 Task: Look for space in Foligno, Italy from 8th June, 2023 to 12th June, 2023 for 2 adults in price range Rs.8000 to Rs.16000. Place can be private room with 1  bedroom having 1 bed and 1 bathroom. Property type can be flatguest house, hotel. Booking option can be shelf check-in. Required host language is English.
Action: Mouse moved to (522, 141)
Screenshot: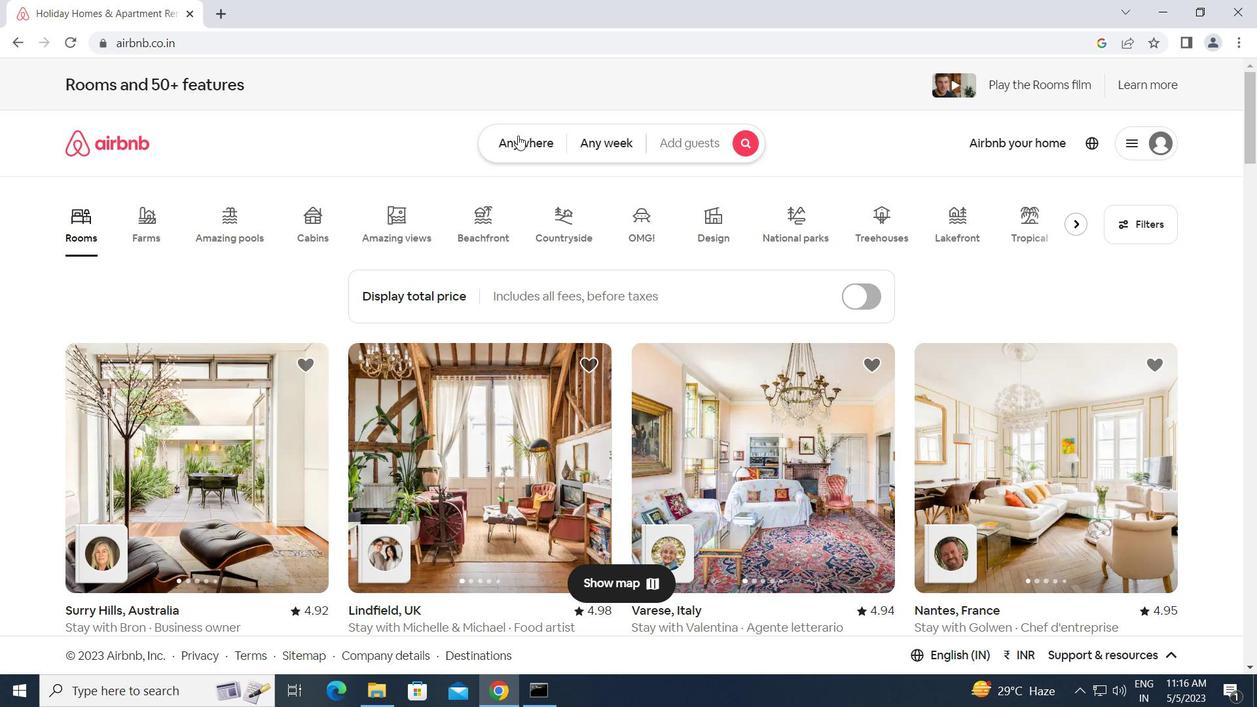 
Action: Mouse pressed left at (522, 141)
Screenshot: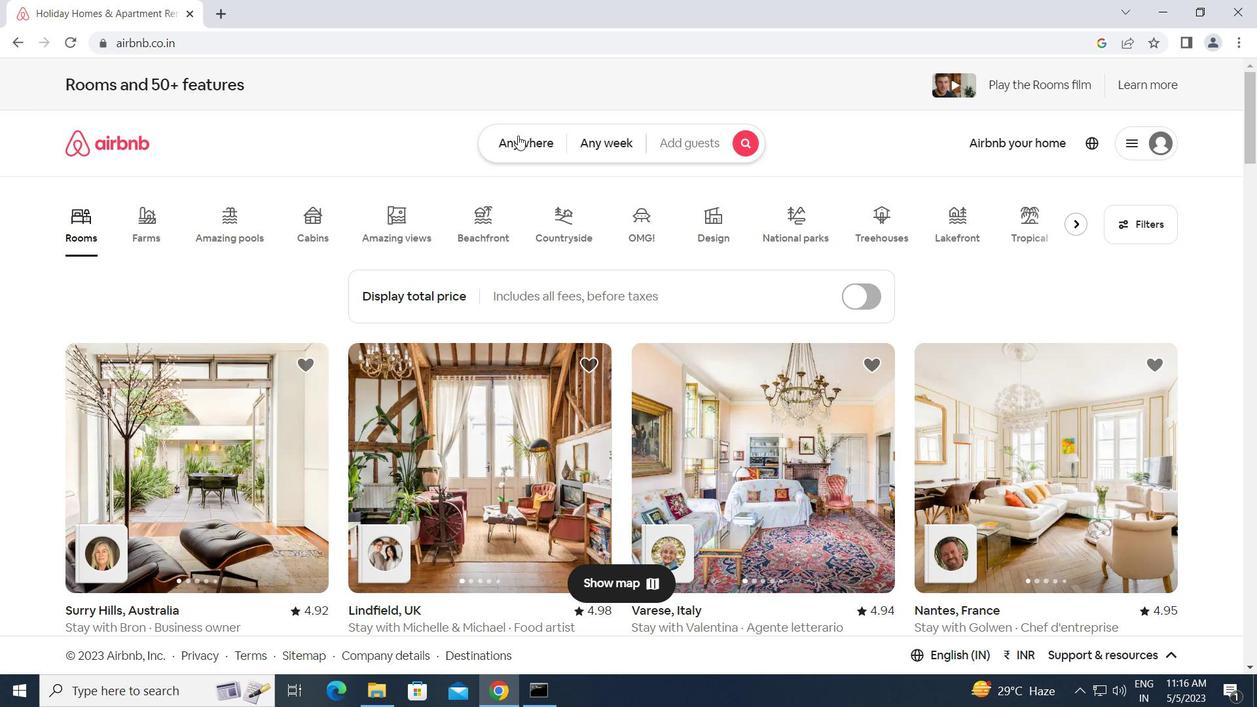 
Action: Mouse moved to (407, 193)
Screenshot: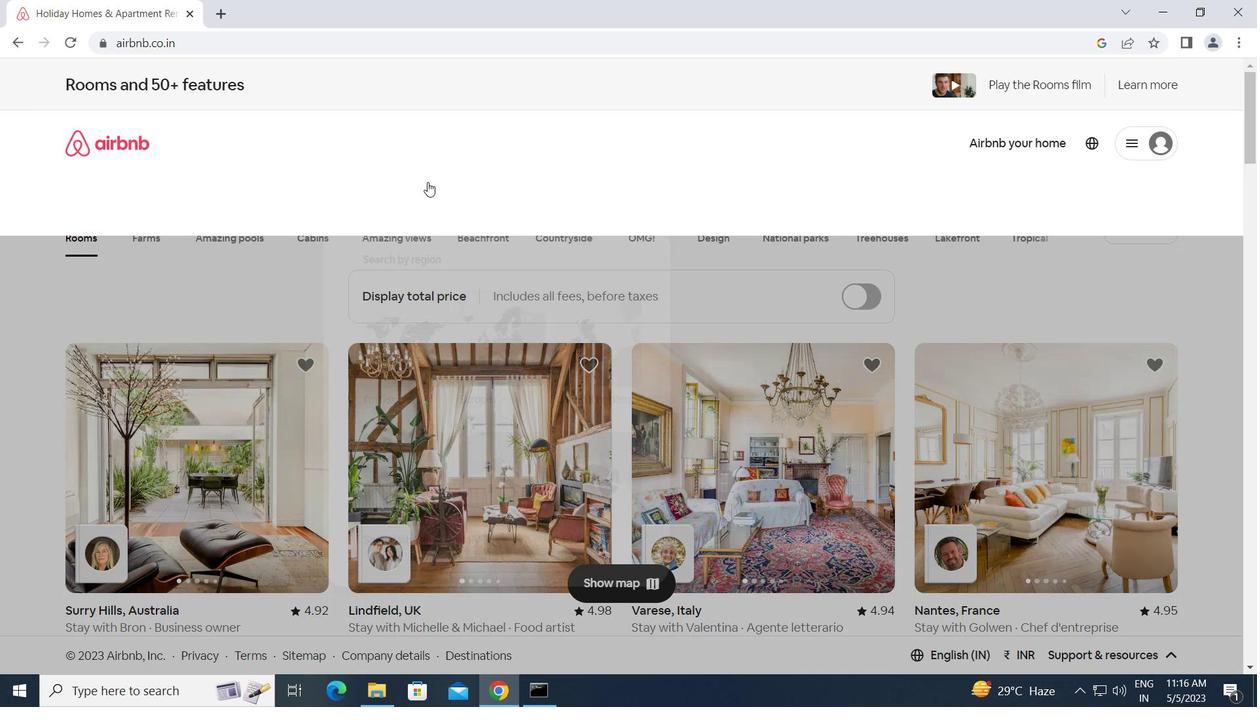 
Action: Mouse pressed left at (407, 193)
Screenshot: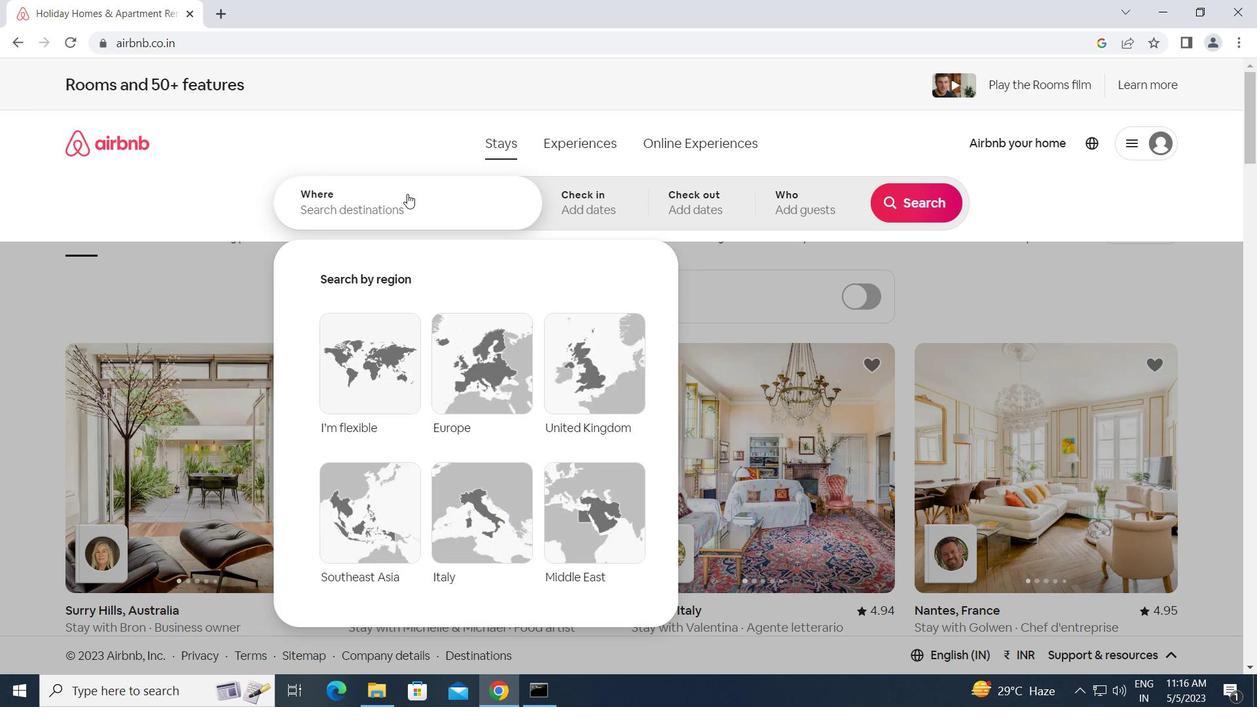 
Action: Key pressed f<Key.caps_lock>oligno,<Key.space><Key.caps_lock>i<Key.caps_lock>taly<Key.enter>
Screenshot: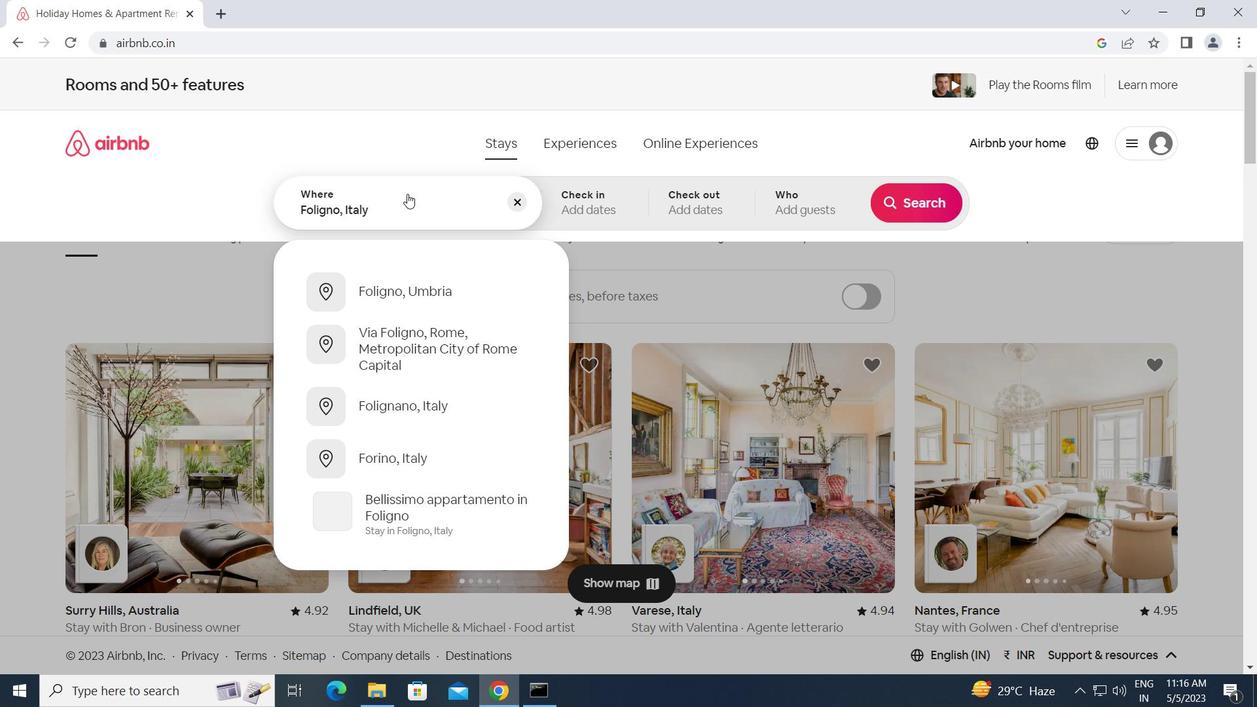 
Action: Mouse moved to (819, 446)
Screenshot: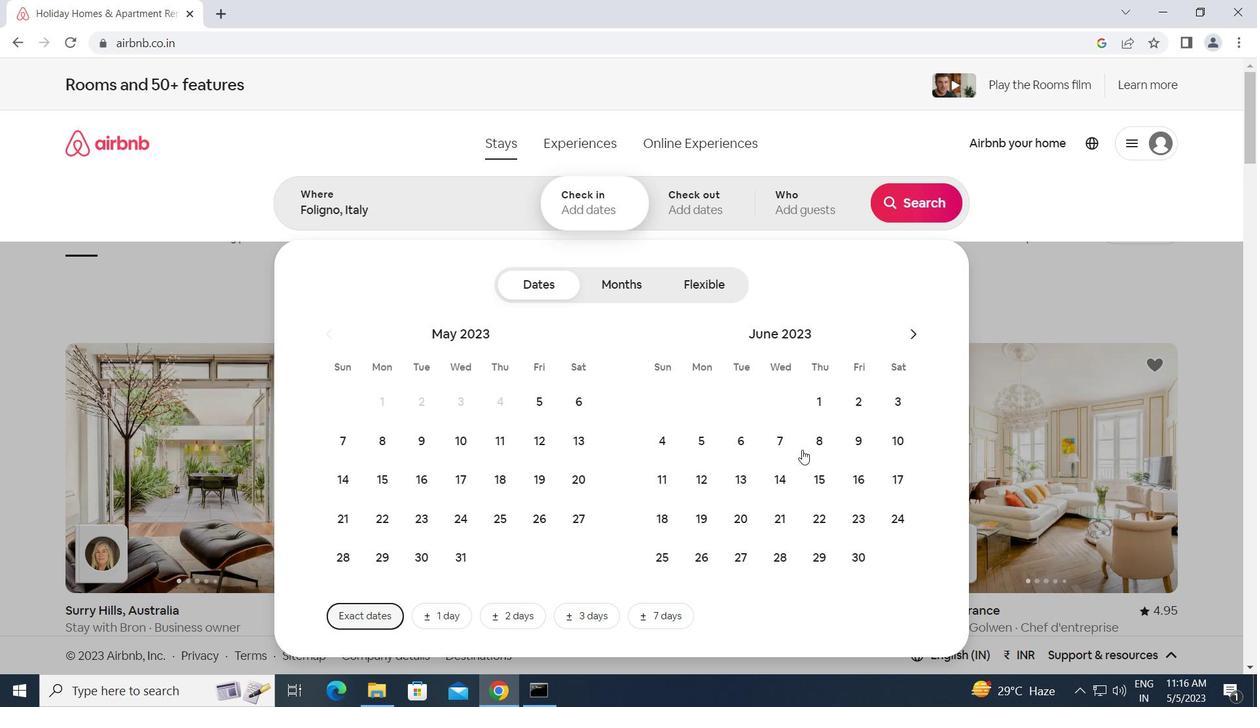 
Action: Mouse pressed left at (819, 446)
Screenshot: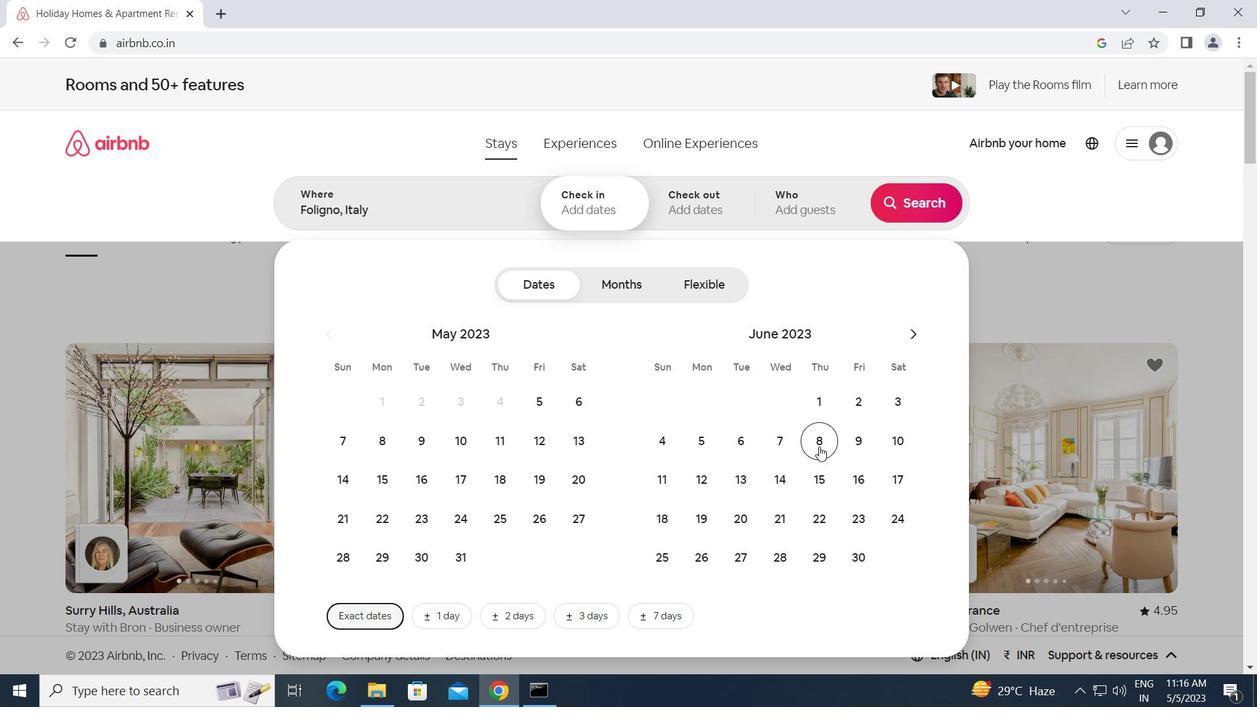 
Action: Mouse moved to (699, 484)
Screenshot: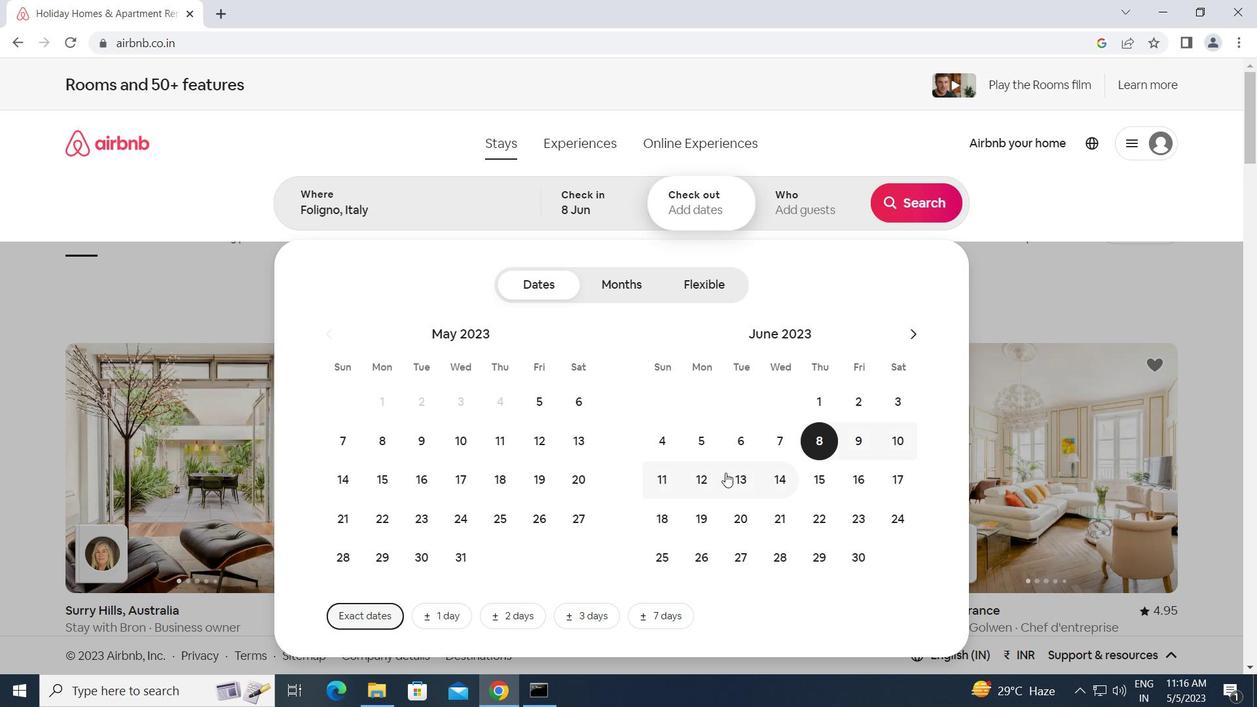 
Action: Mouse pressed left at (699, 484)
Screenshot: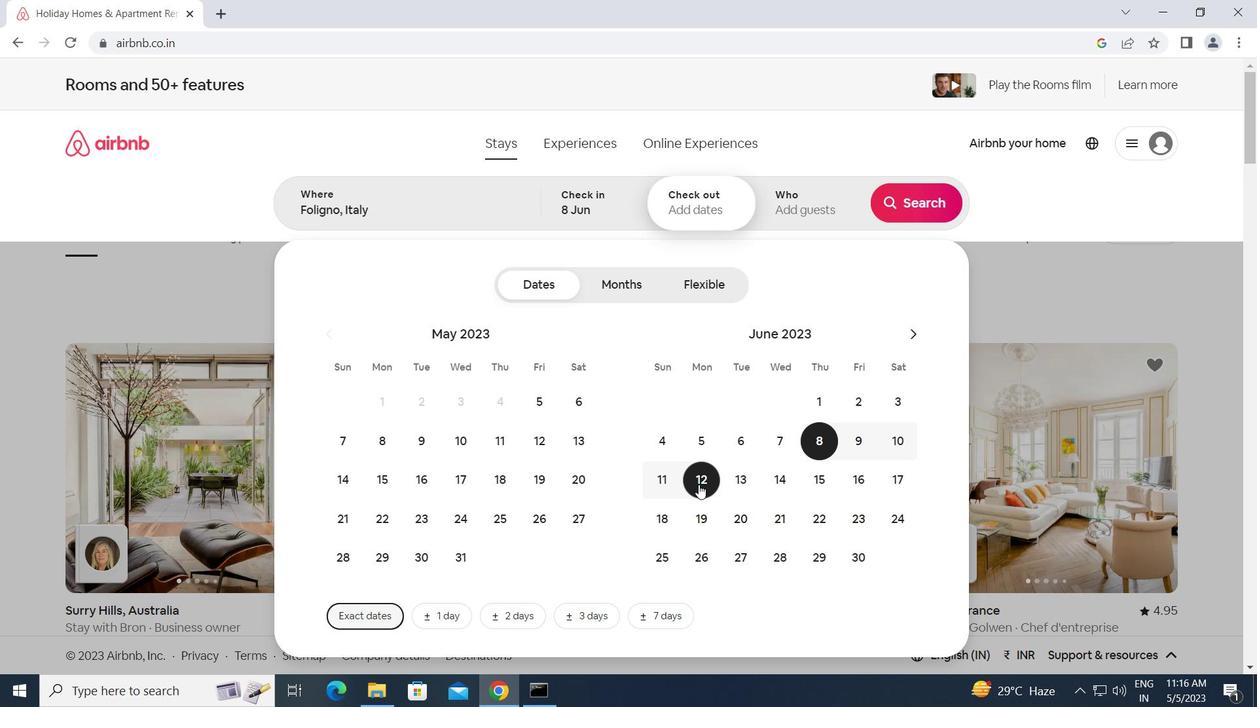 
Action: Mouse moved to (811, 207)
Screenshot: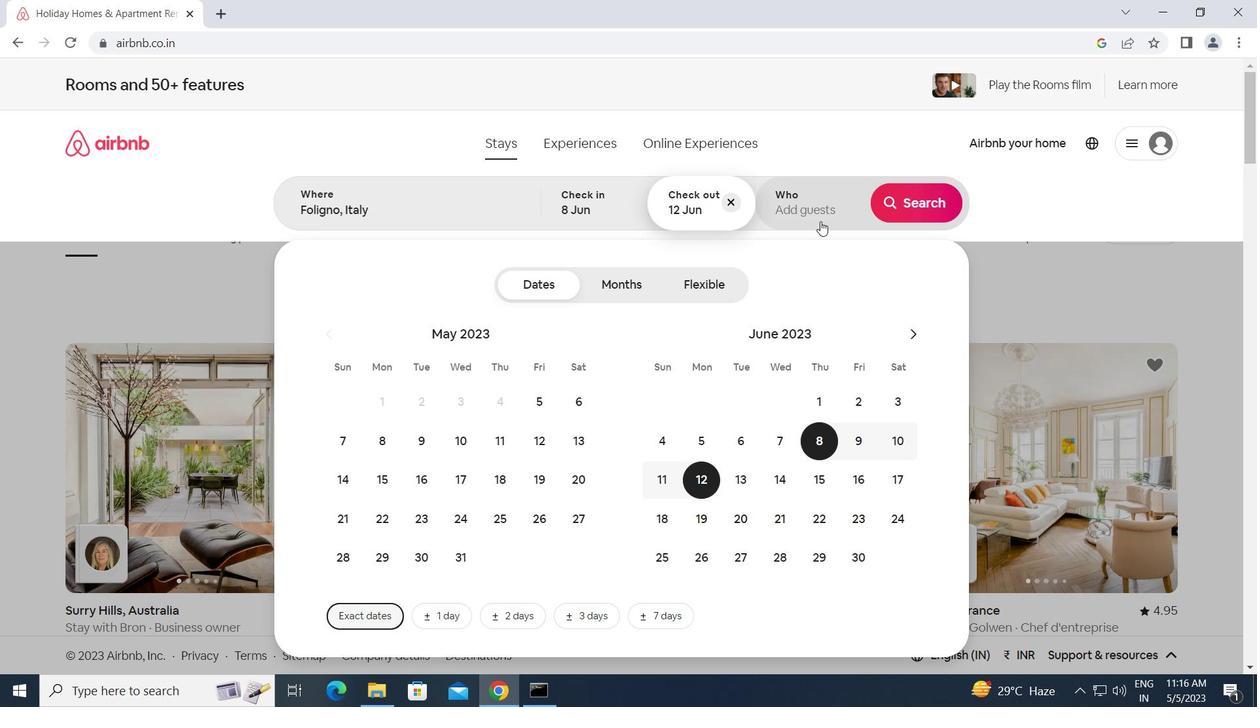 
Action: Mouse pressed left at (811, 207)
Screenshot: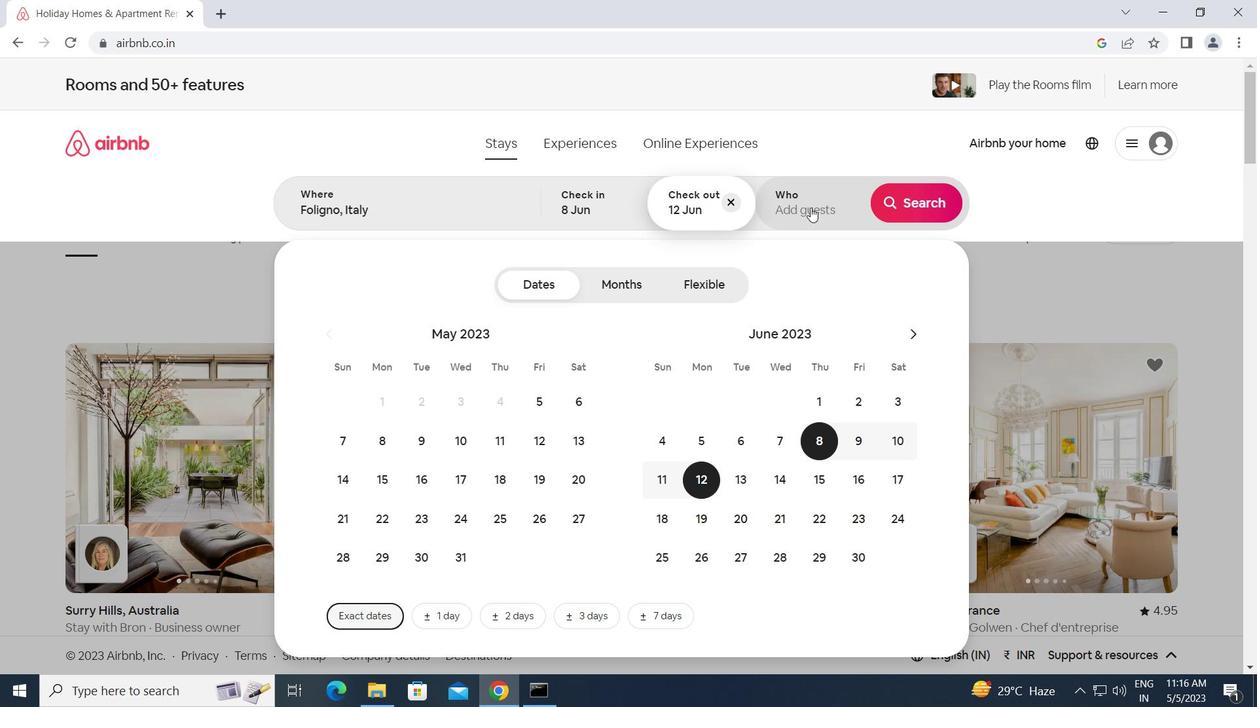 
Action: Mouse moved to (922, 290)
Screenshot: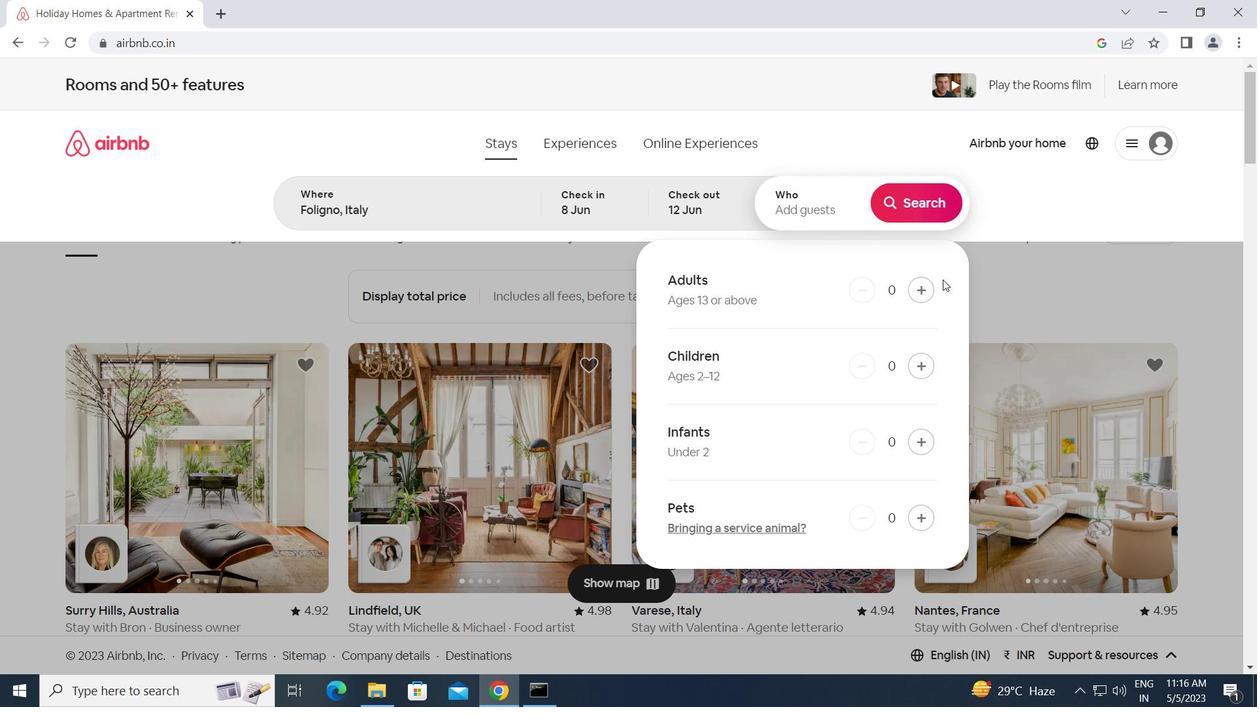 
Action: Mouse pressed left at (922, 290)
Screenshot: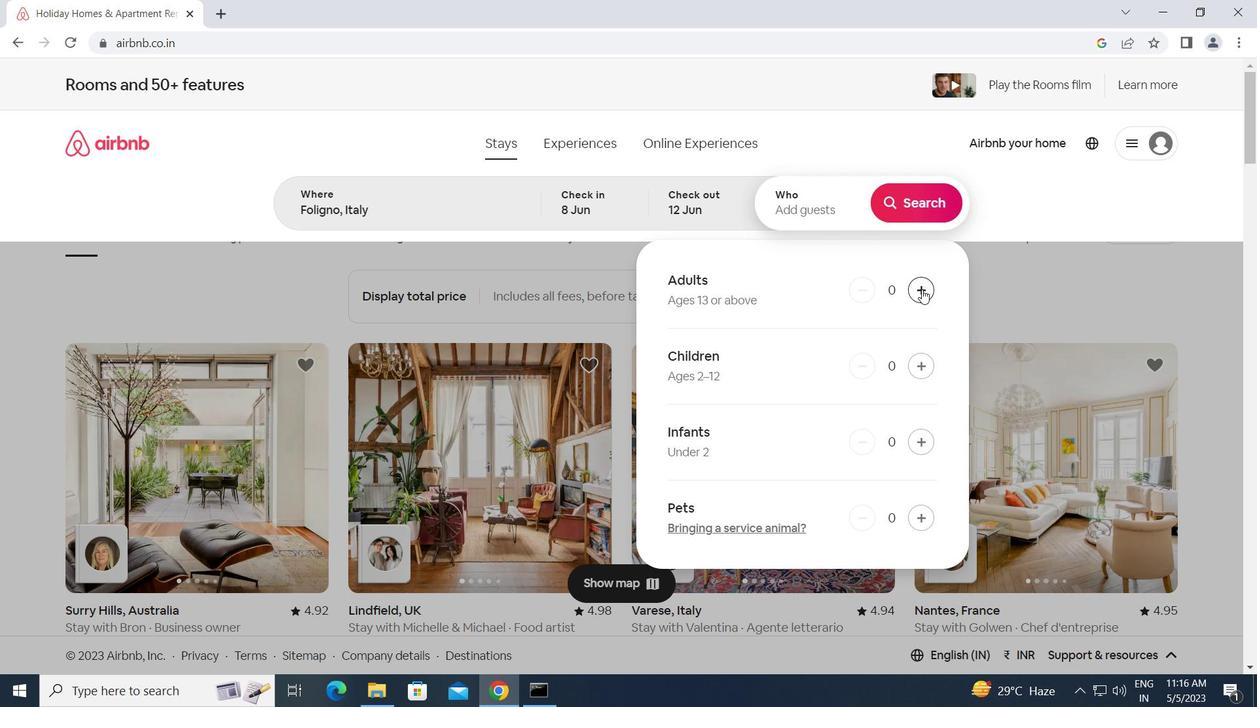 
Action: Mouse pressed left at (922, 290)
Screenshot: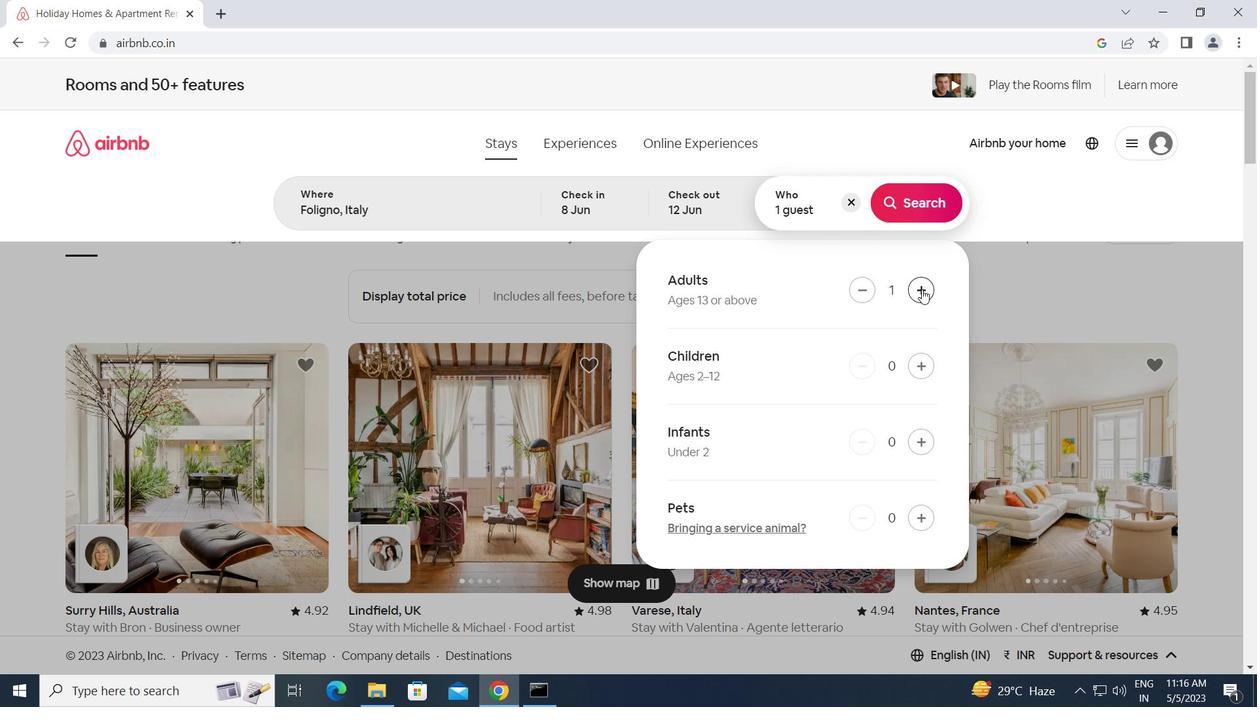 
Action: Mouse moved to (919, 195)
Screenshot: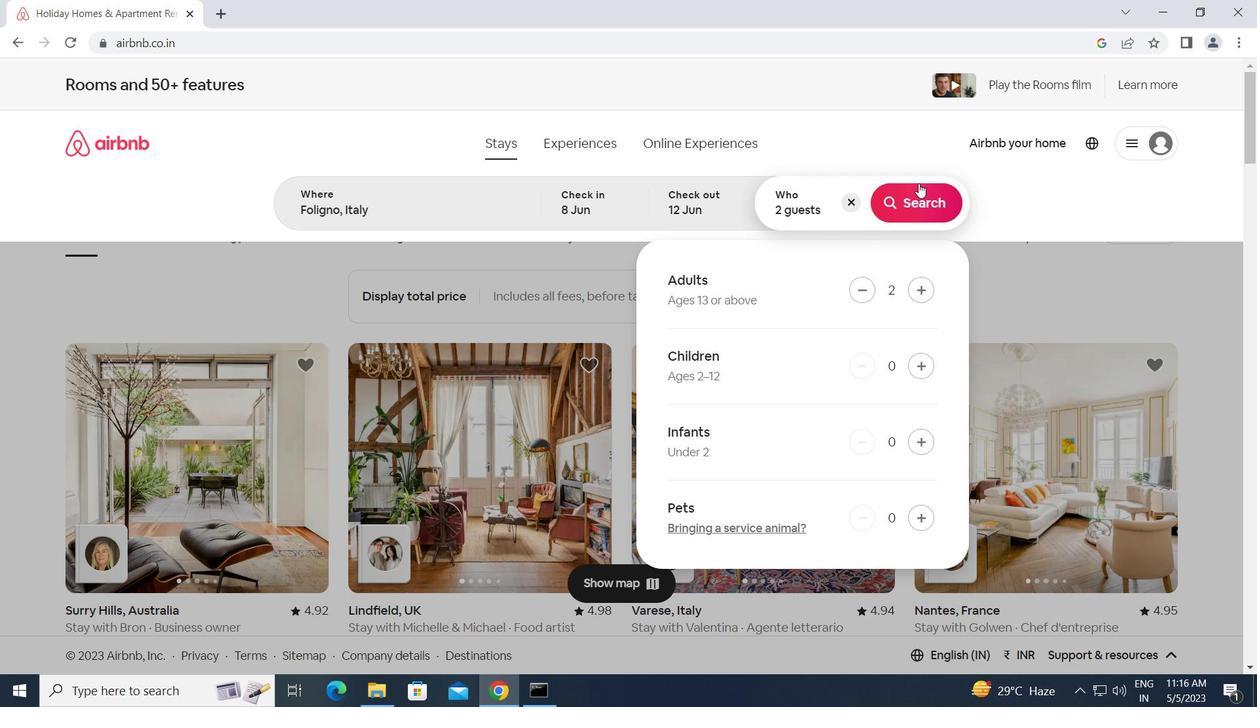 
Action: Mouse pressed left at (919, 195)
Screenshot: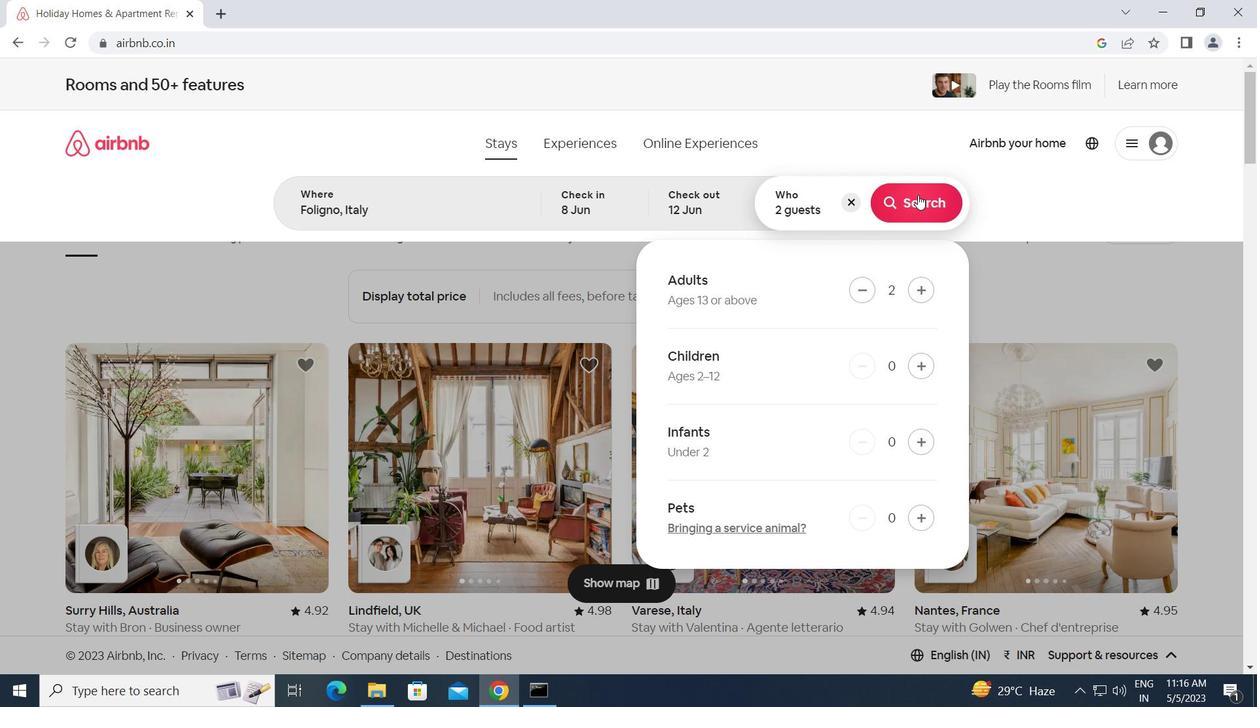 
Action: Mouse moved to (1167, 146)
Screenshot: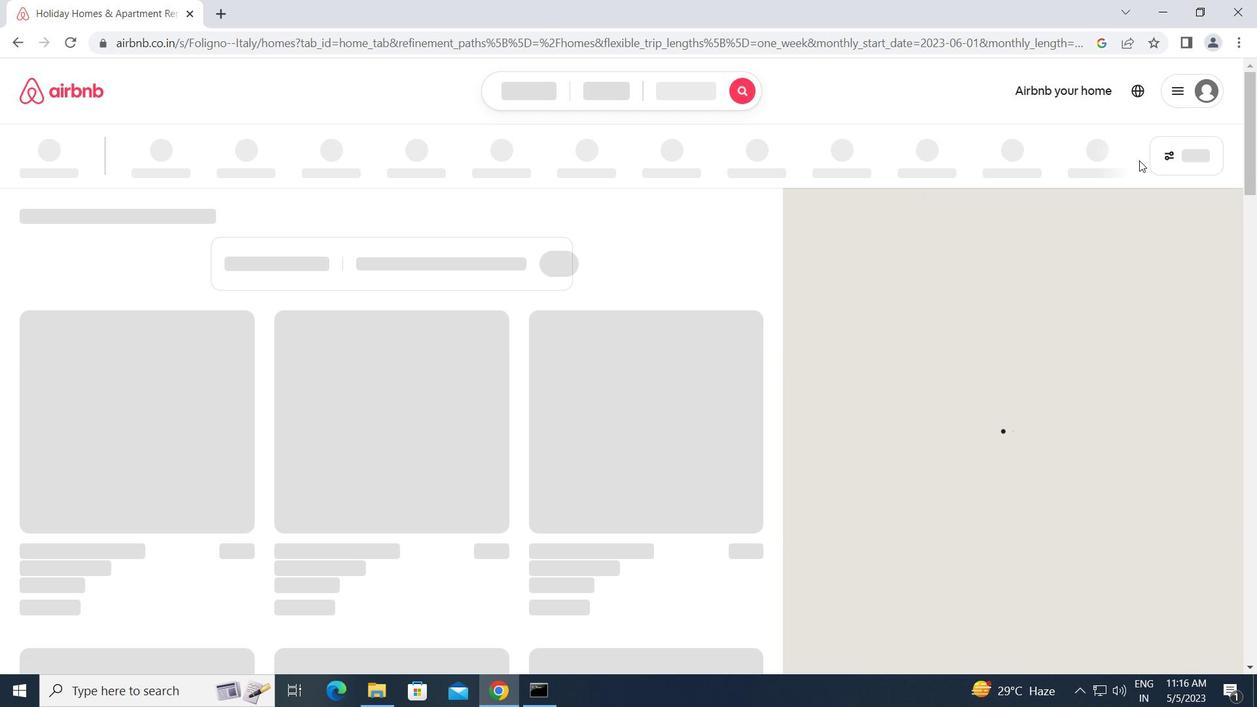
Action: Mouse pressed left at (1167, 146)
Screenshot: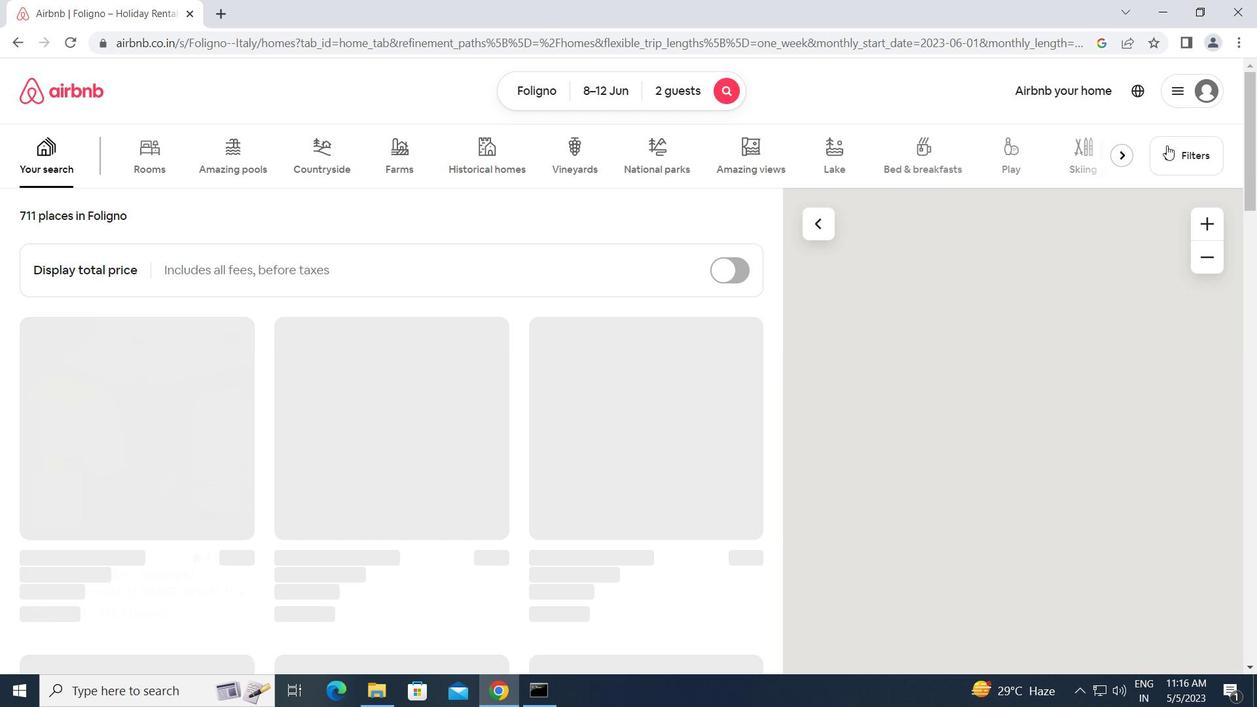
Action: Mouse moved to (412, 562)
Screenshot: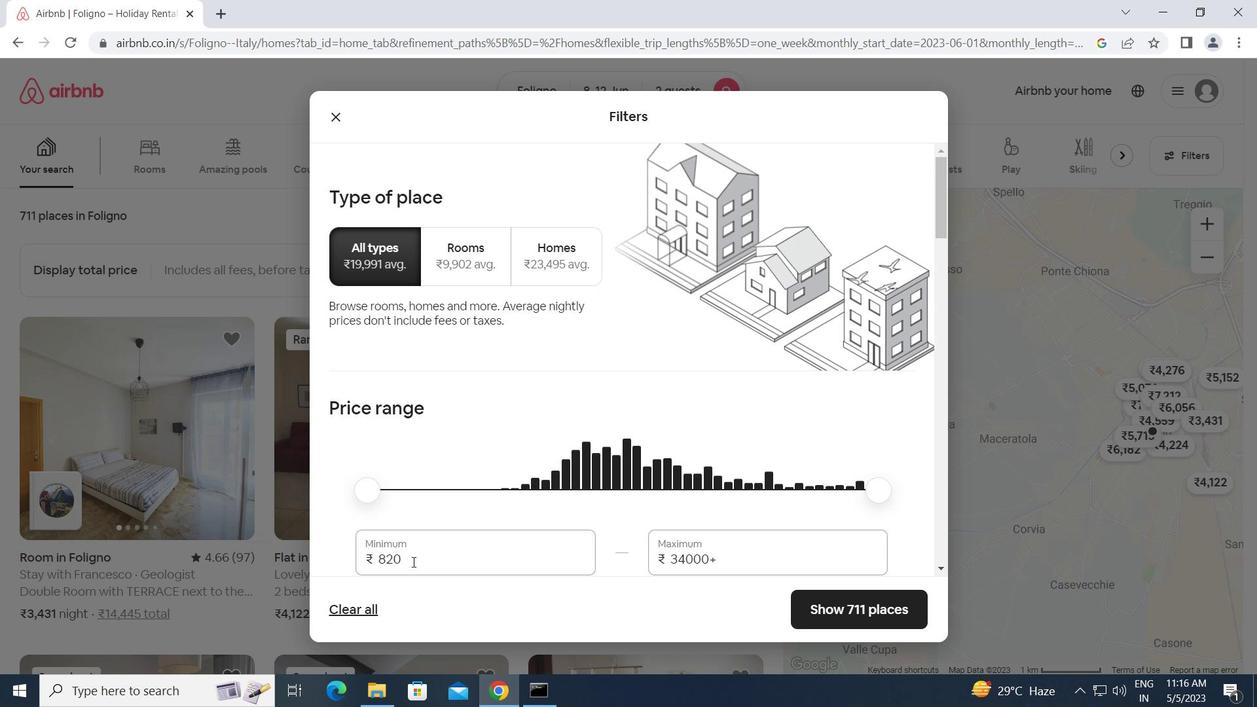 
Action: Mouse pressed left at (412, 562)
Screenshot: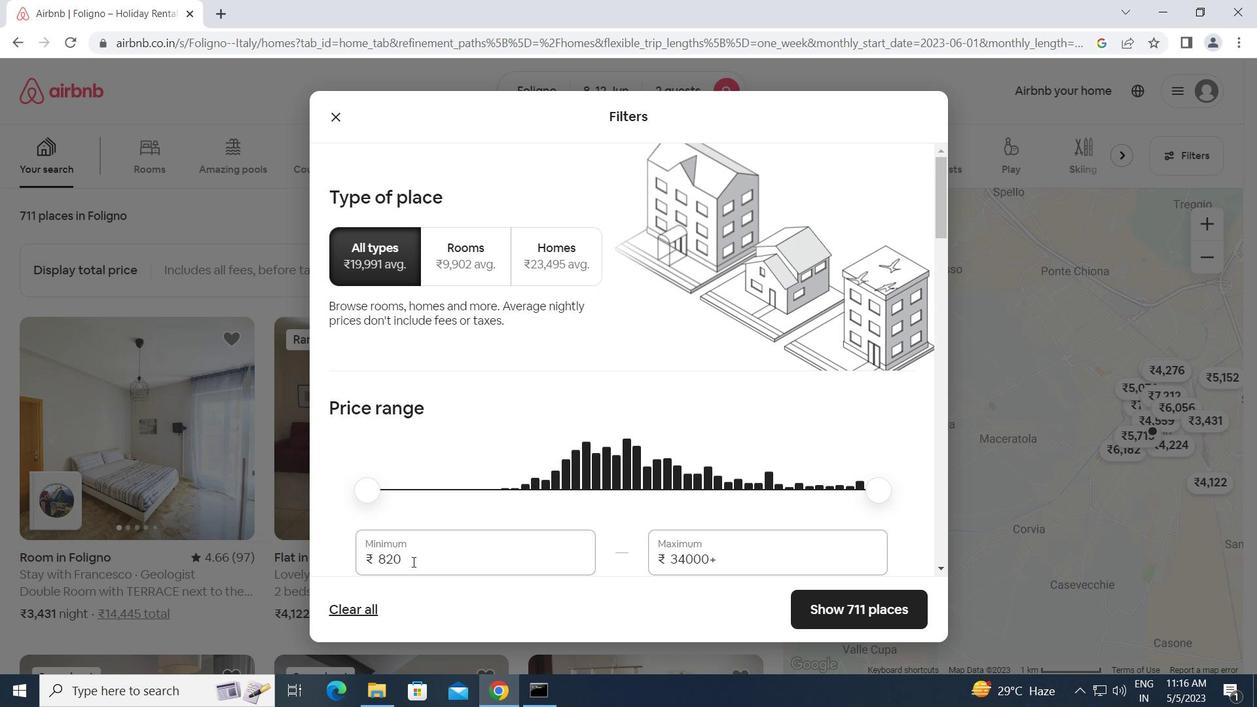 
Action: Mouse moved to (346, 563)
Screenshot: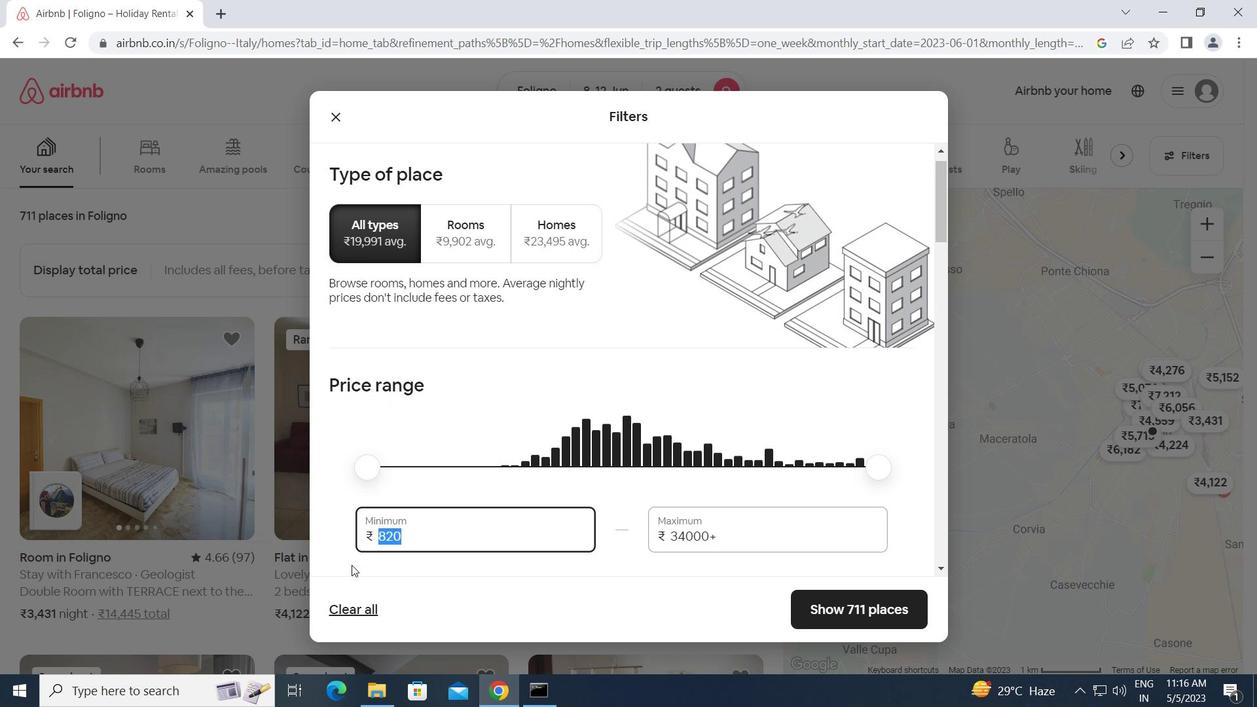 
Action: Key pressed 8000<Key.tab>16000
Screenshot: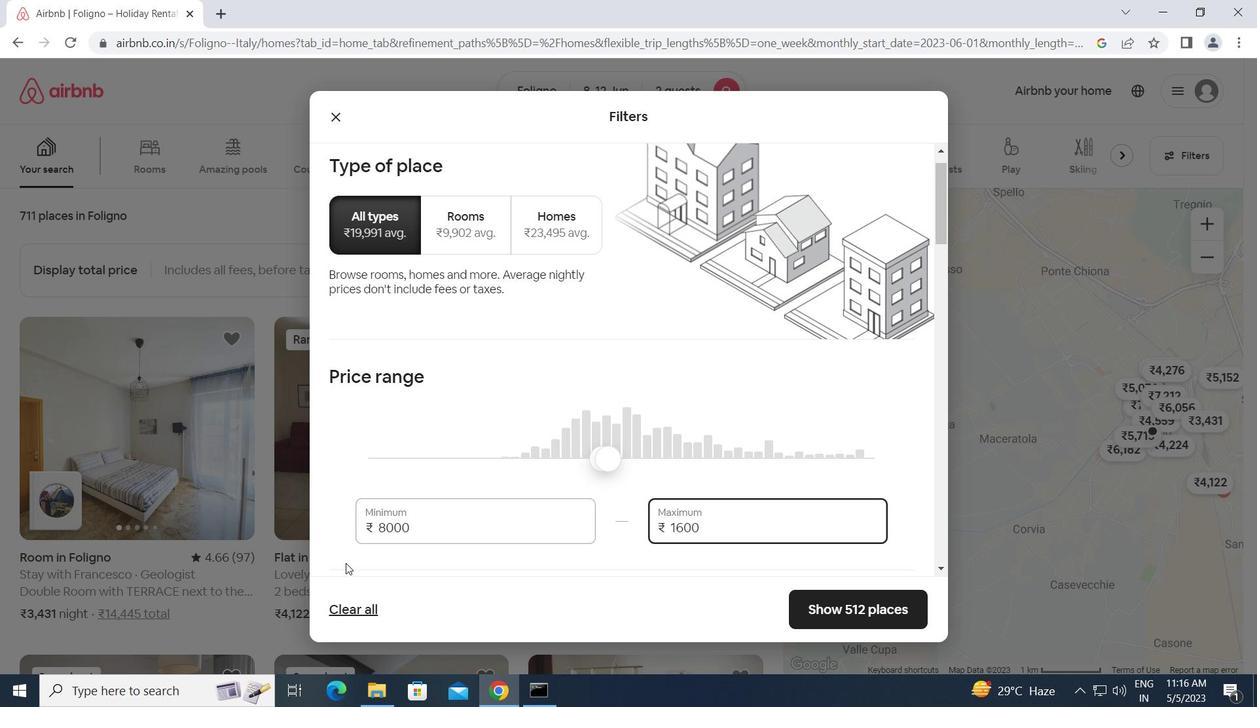 
Action: Mouse moved to (434, 535)
Screenshot: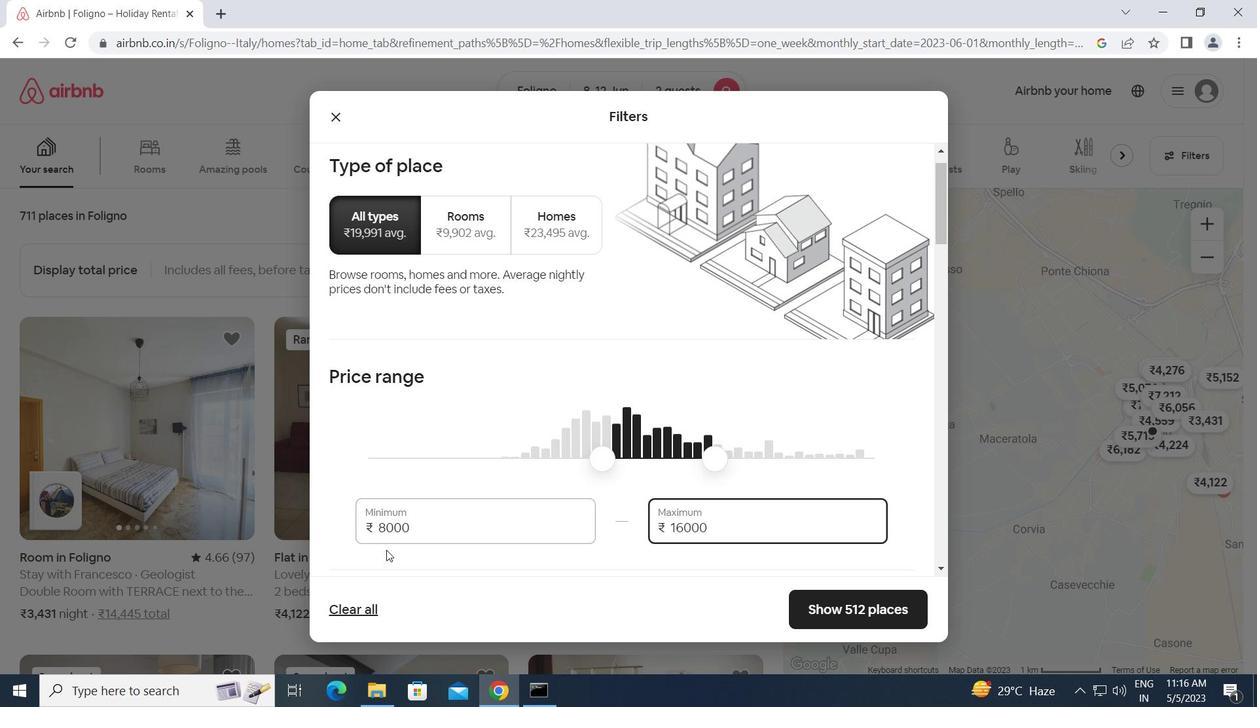 
Action: Mouse scrolled (434, 535) with delta (0, 0)
Screenshot: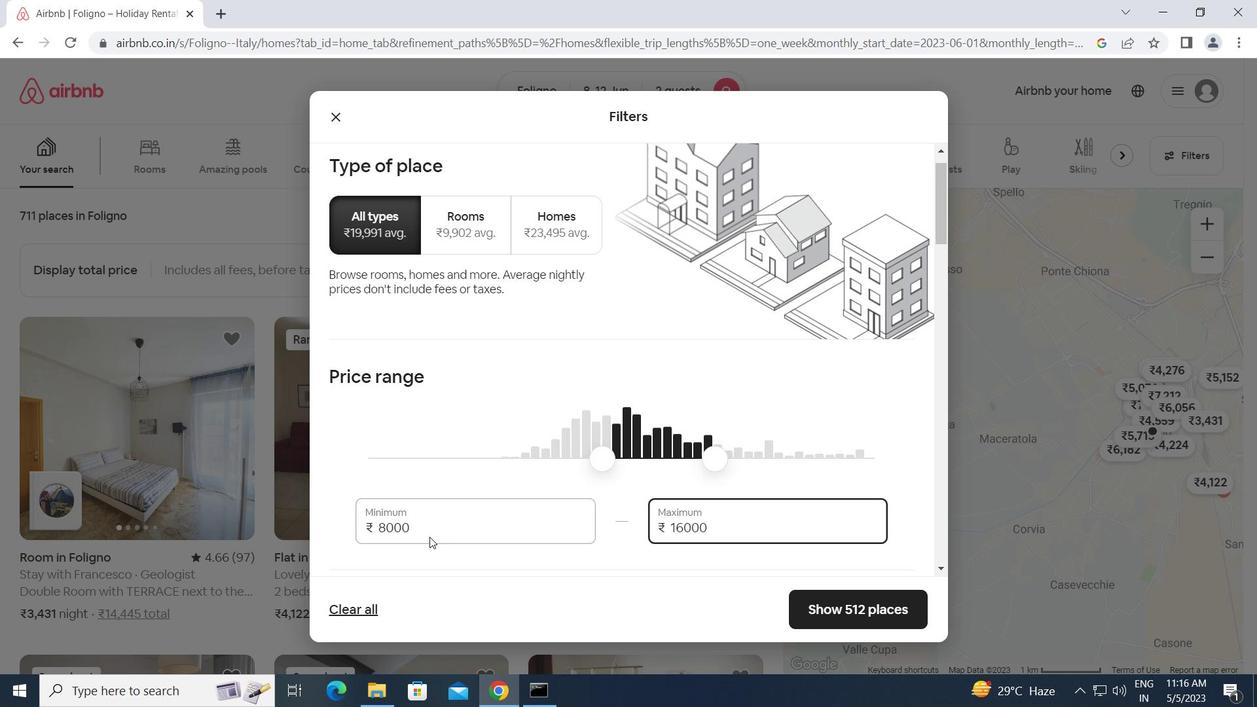
Action: Mouse scrolled (434, 535) with delta (0, 0)
Screenshot: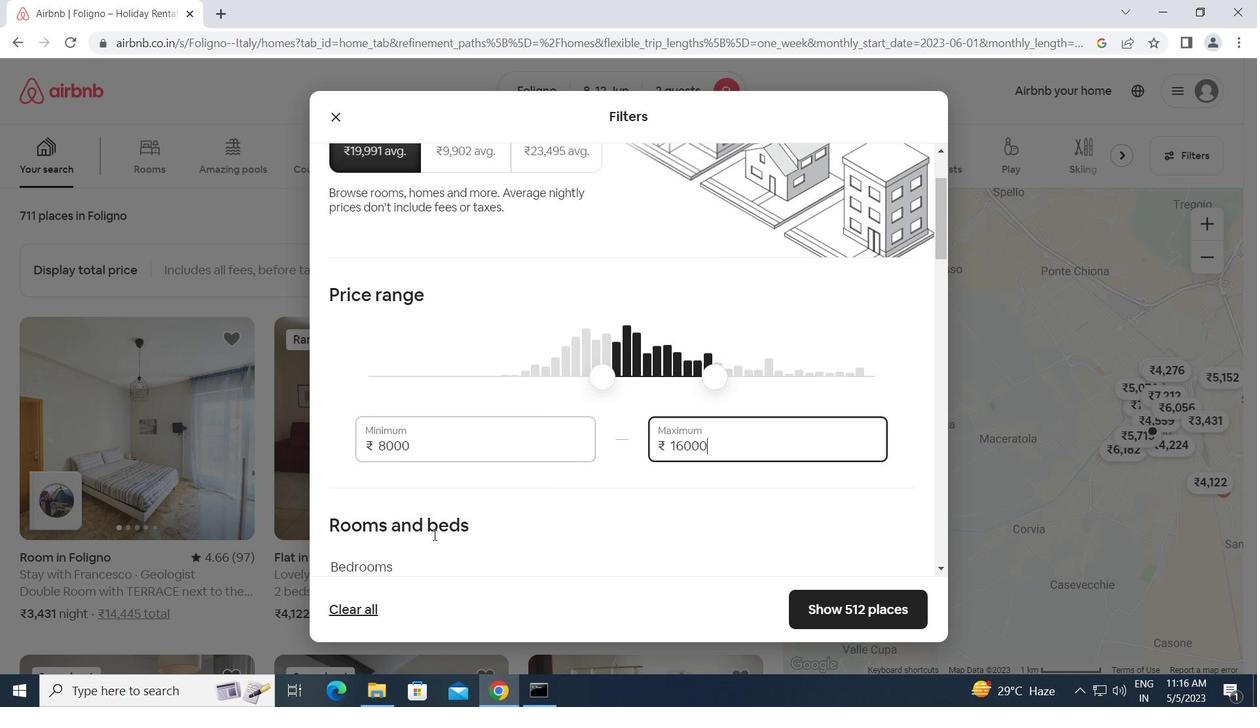 
Action: Mouse scrolled (434, 535) with delta (0, 0)
Screenshot: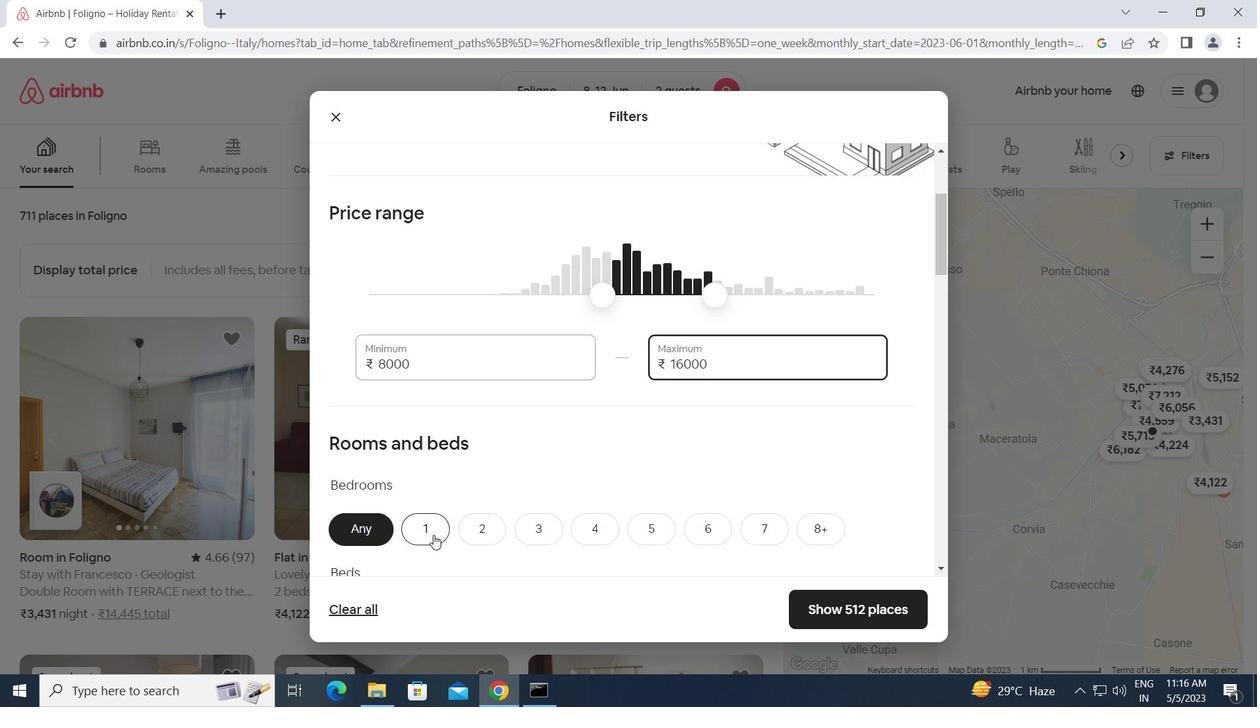 
Action: Mouse scrolled (434, 535) with delta (0, 0)
Screenshot: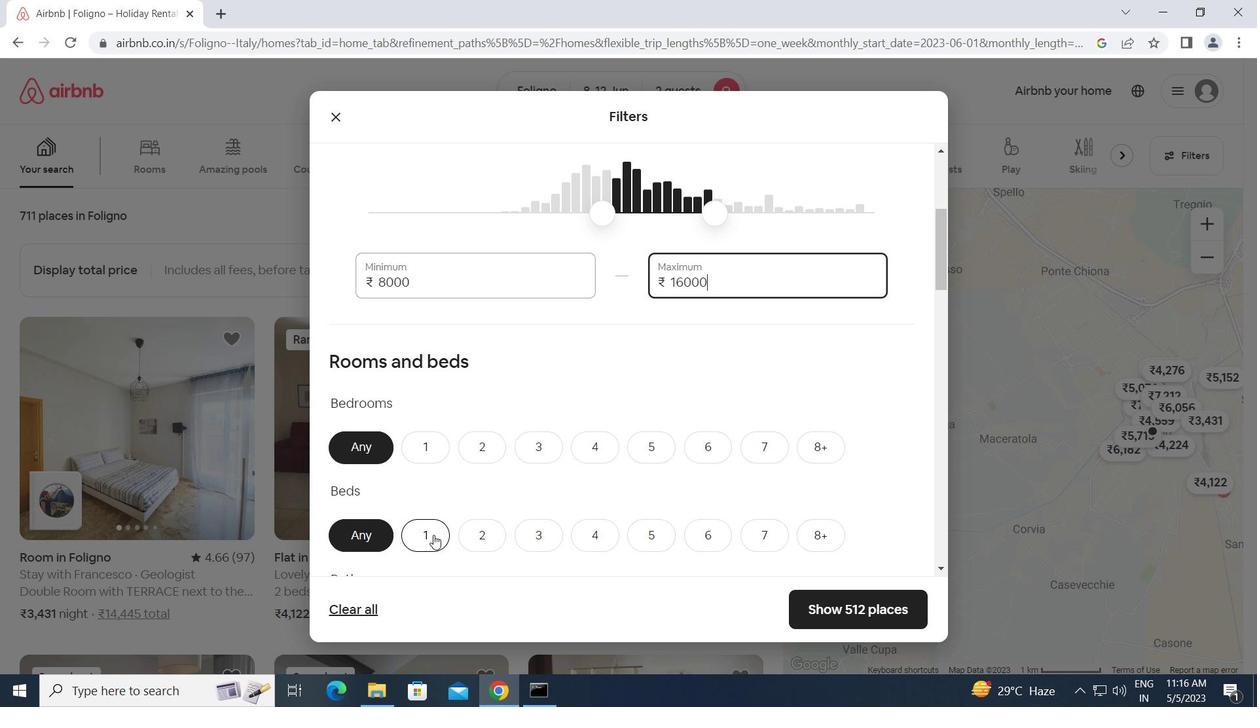 
Action: Mouse moved to (434, 364)
Screenshot: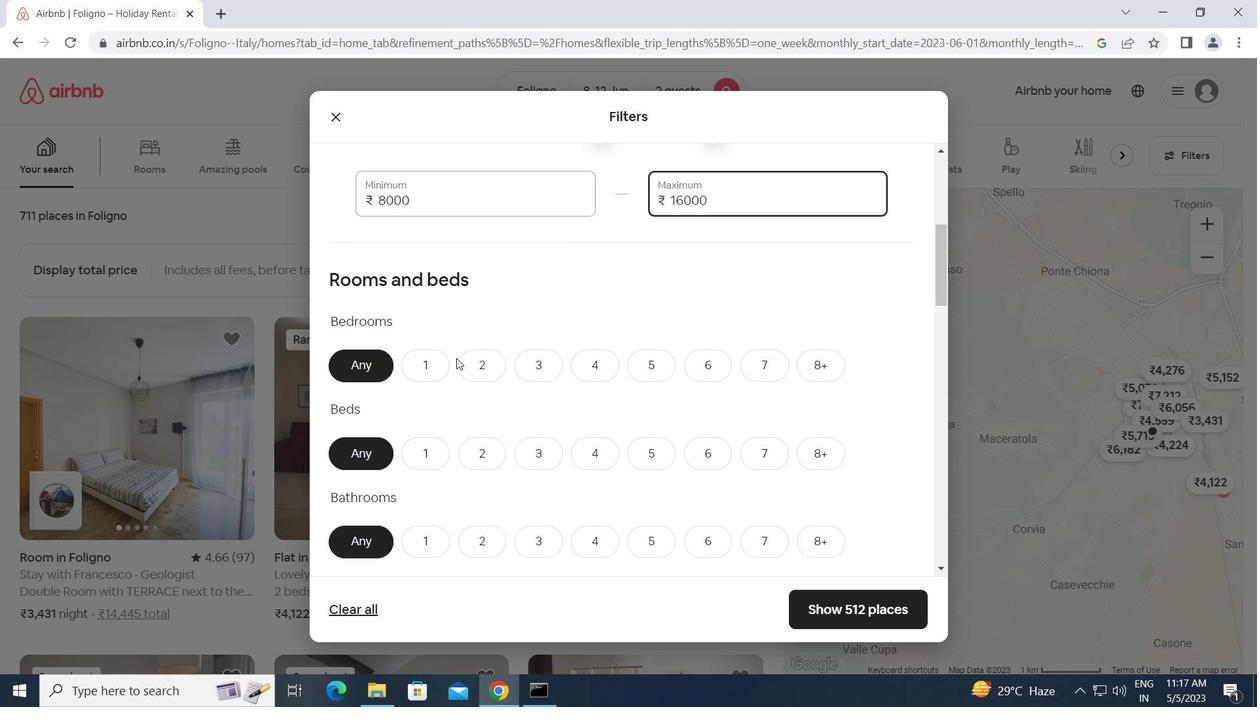 
Action: Mouse pressed left at (434, 364)
Screenshot: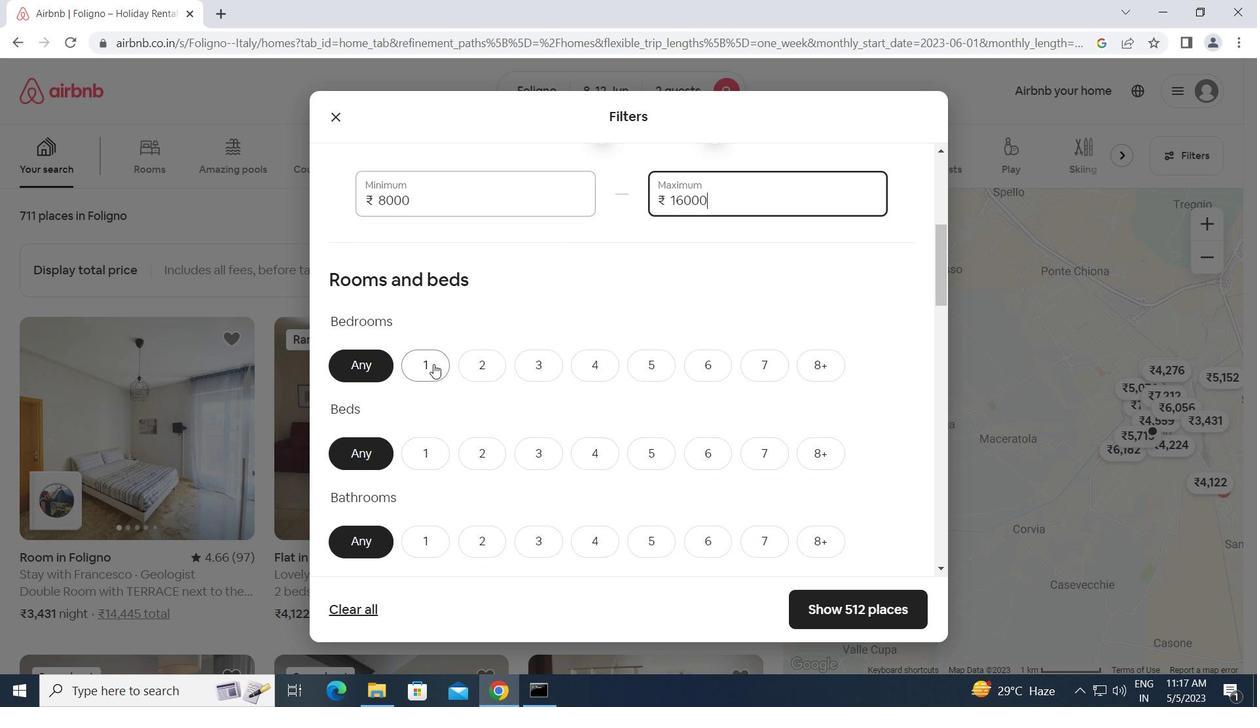 
Action: Mouse moved to (426, 450)
Screenshot: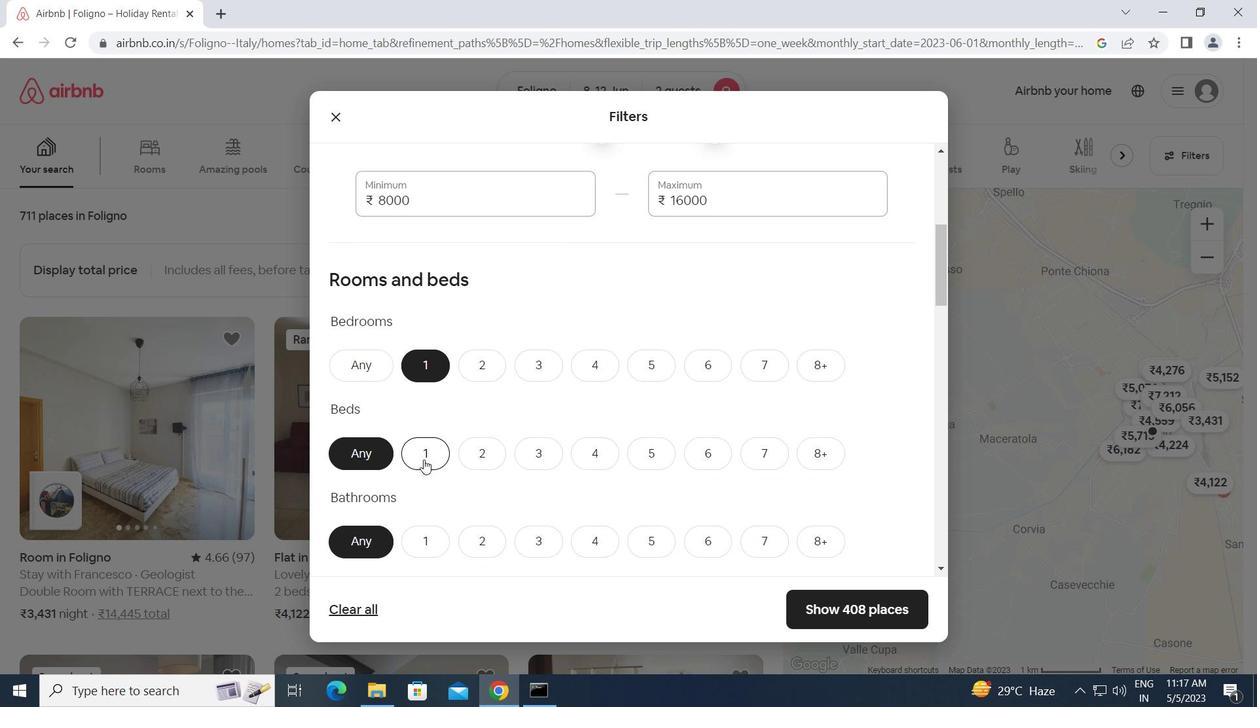 
Action: Mouse pressed left at (426, 450)
Screenshot: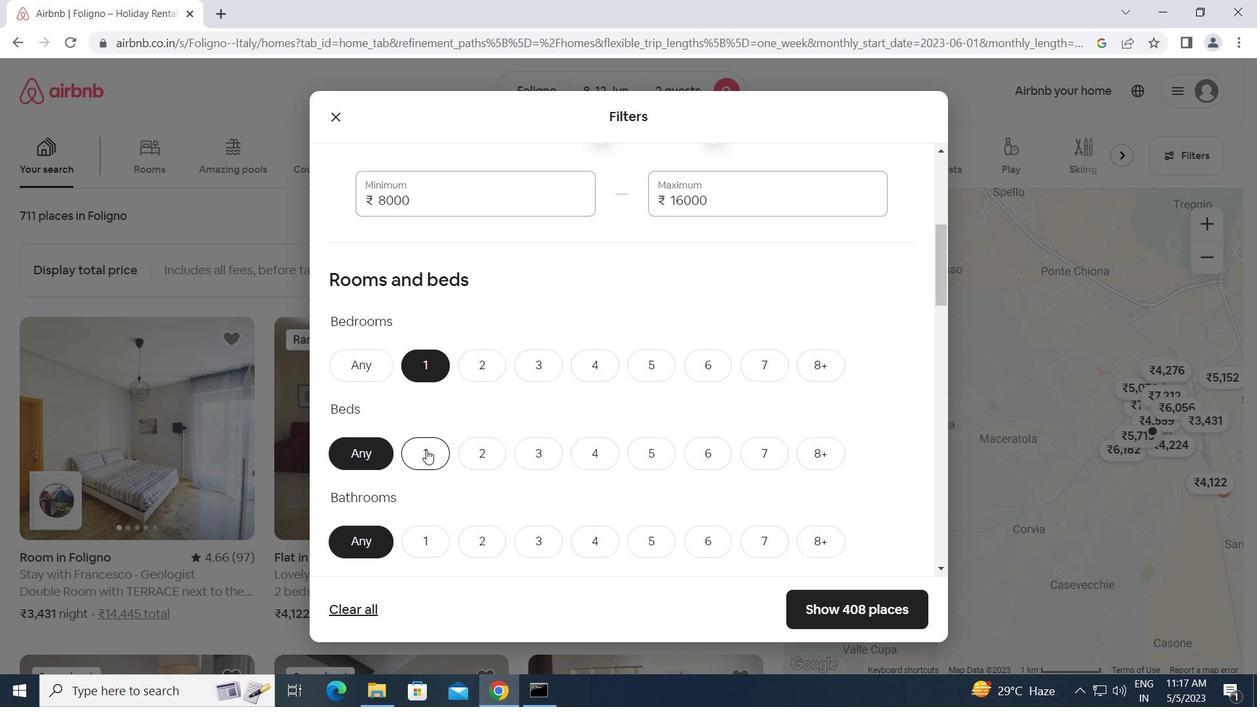 
Action: Mouse moved to (434, 539)
Screenshot: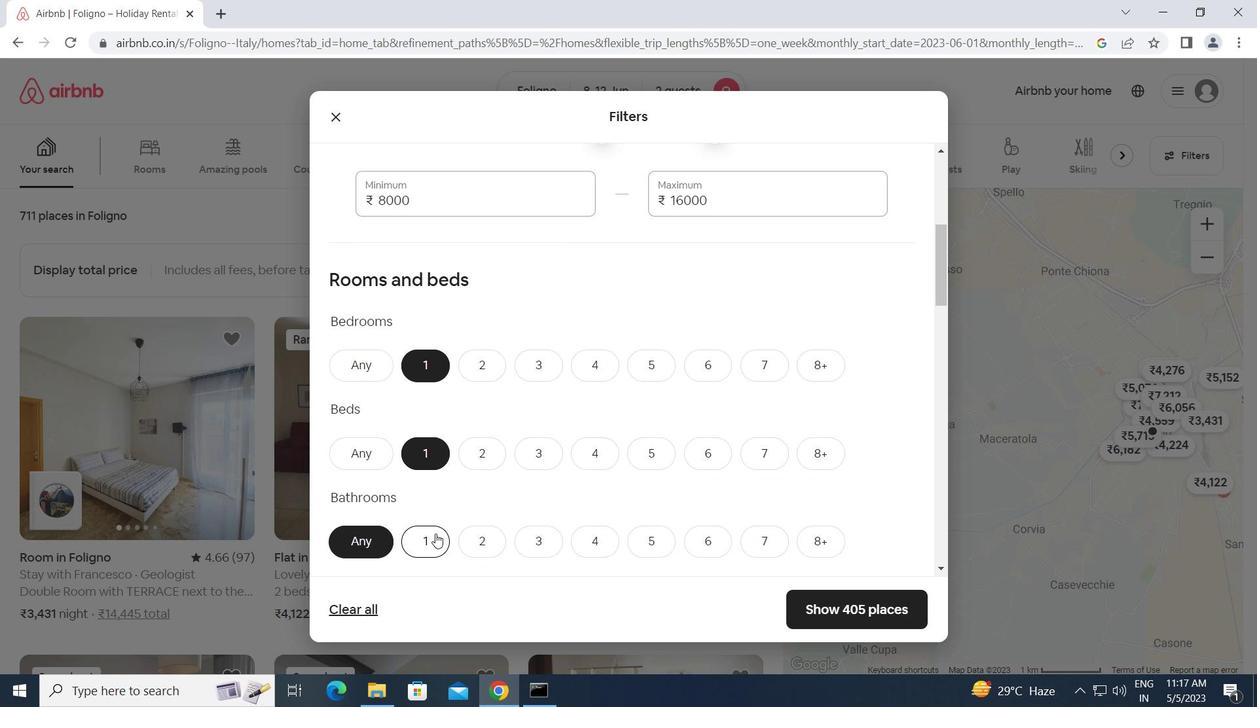 
Action: Mouse pressed left at (434, 539)
Screenshot: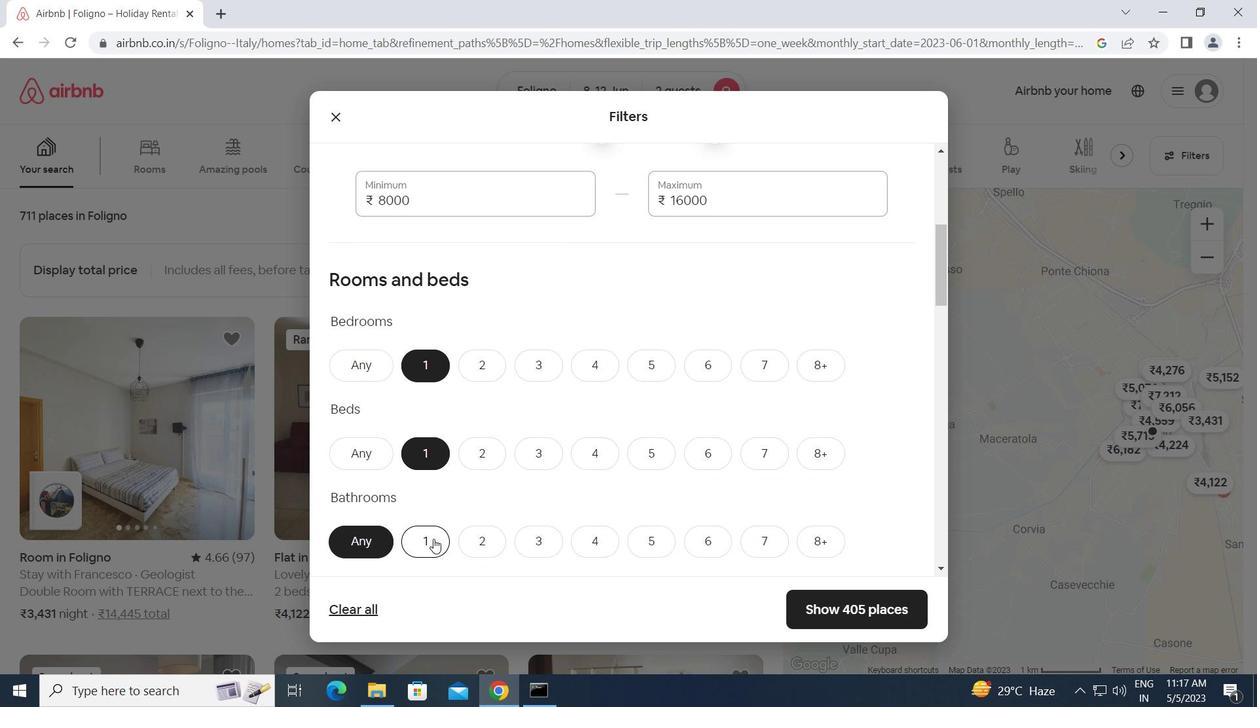 
Action: Mouse scrolled (434, 539) with delta (0, 0)
Screenshot: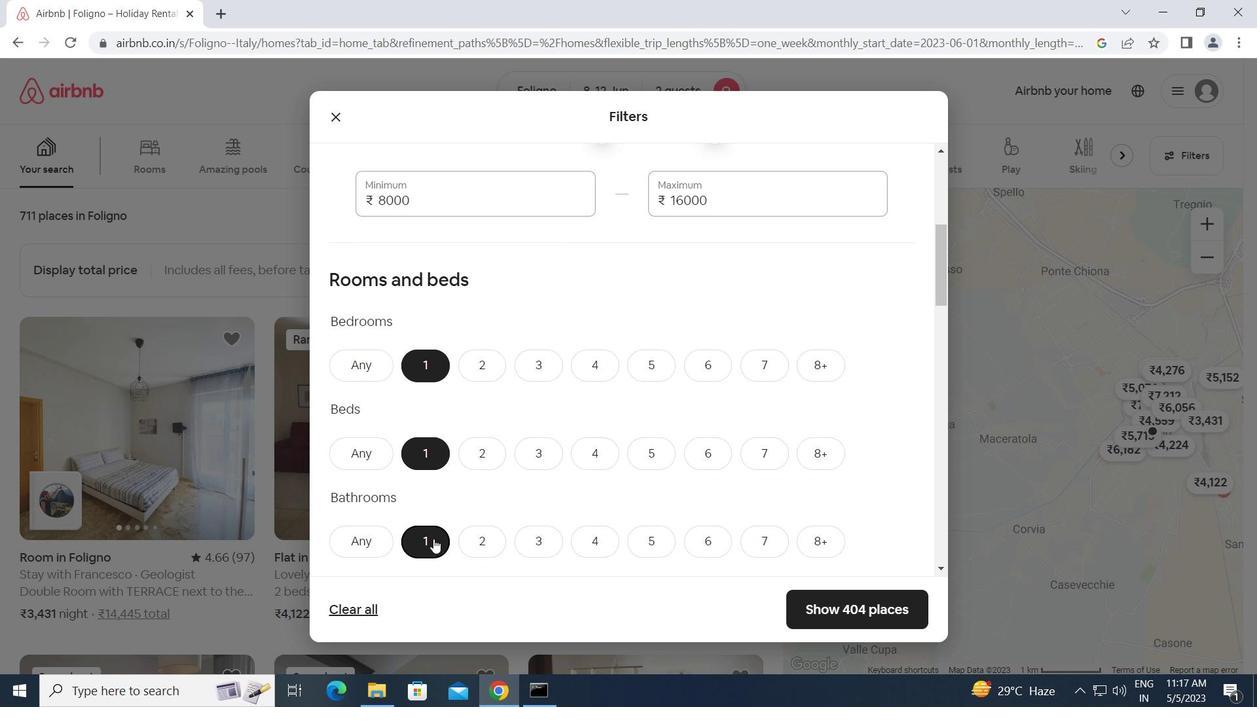 
Action: Mouse scrolled (434, 539) with delta (0, 0)
Screenshot: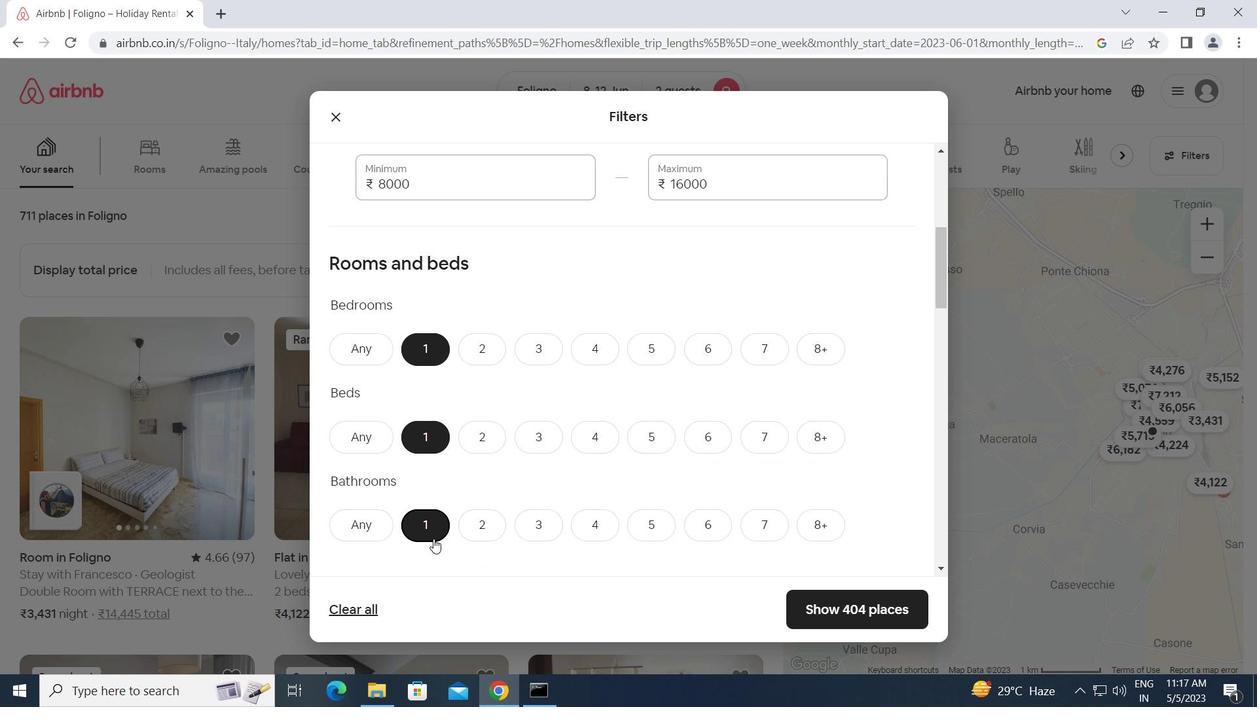 
Action: Mouse scrolled (434, 539) with delta (0, 0)
Screenshot: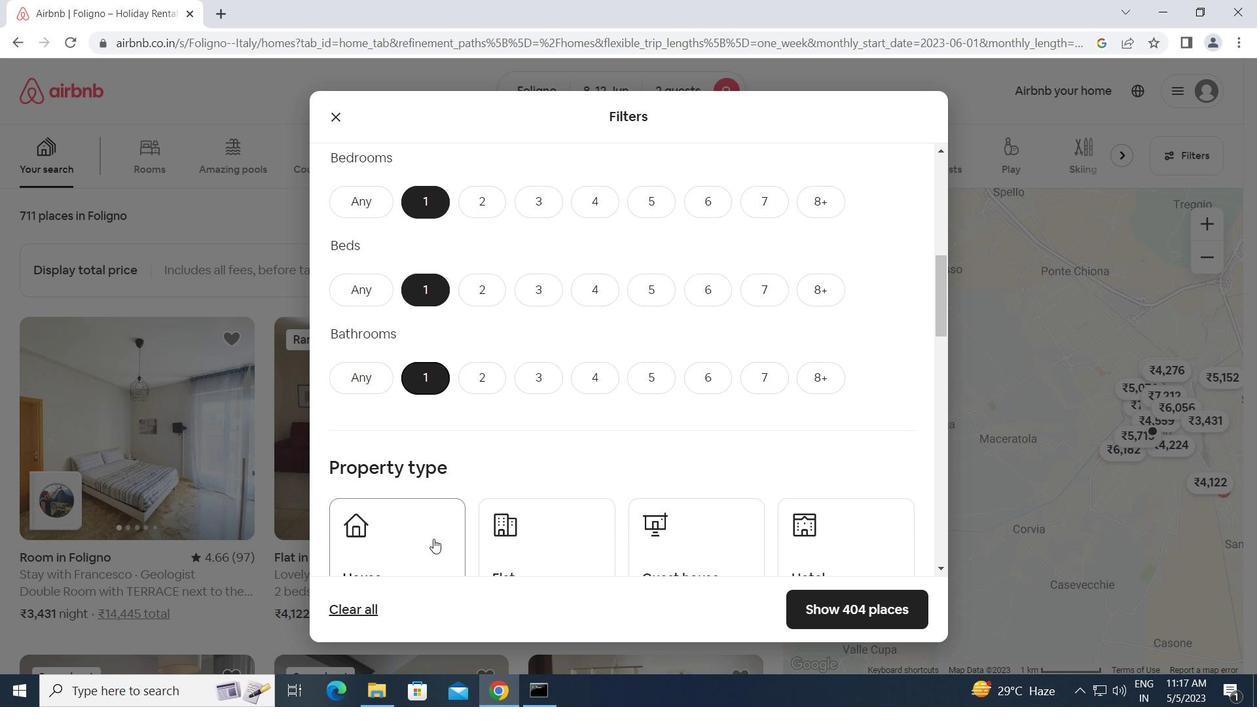 
Action: Mouse moved to (584, 476)
Screenshot: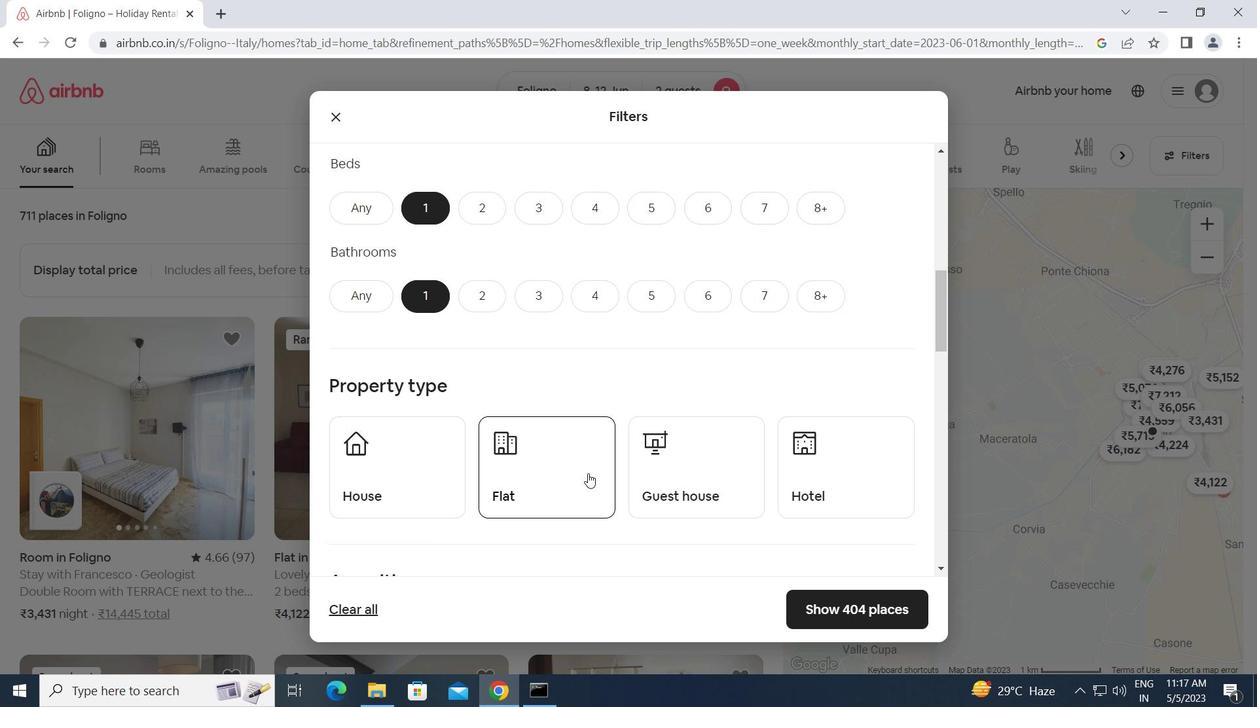 
Action: Mouse pressed left at (584, 476)
Screenshot: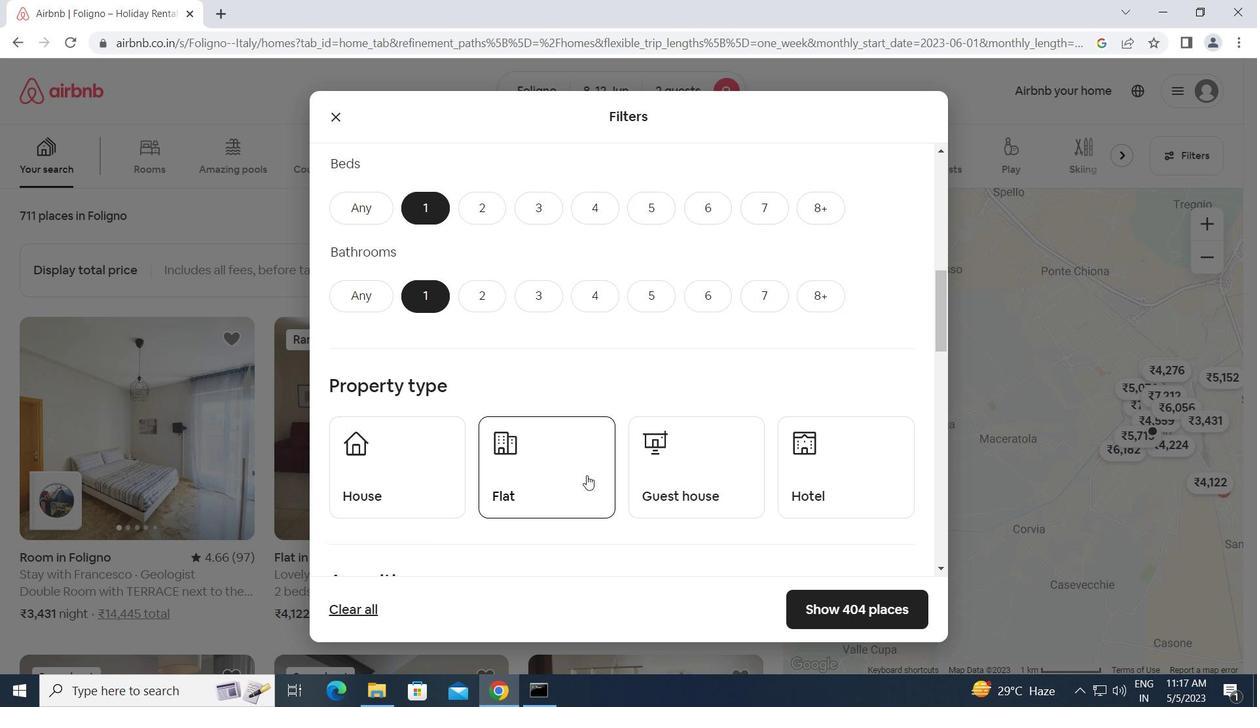 
Action: Mouse moved to (672, 474)
Screenshot: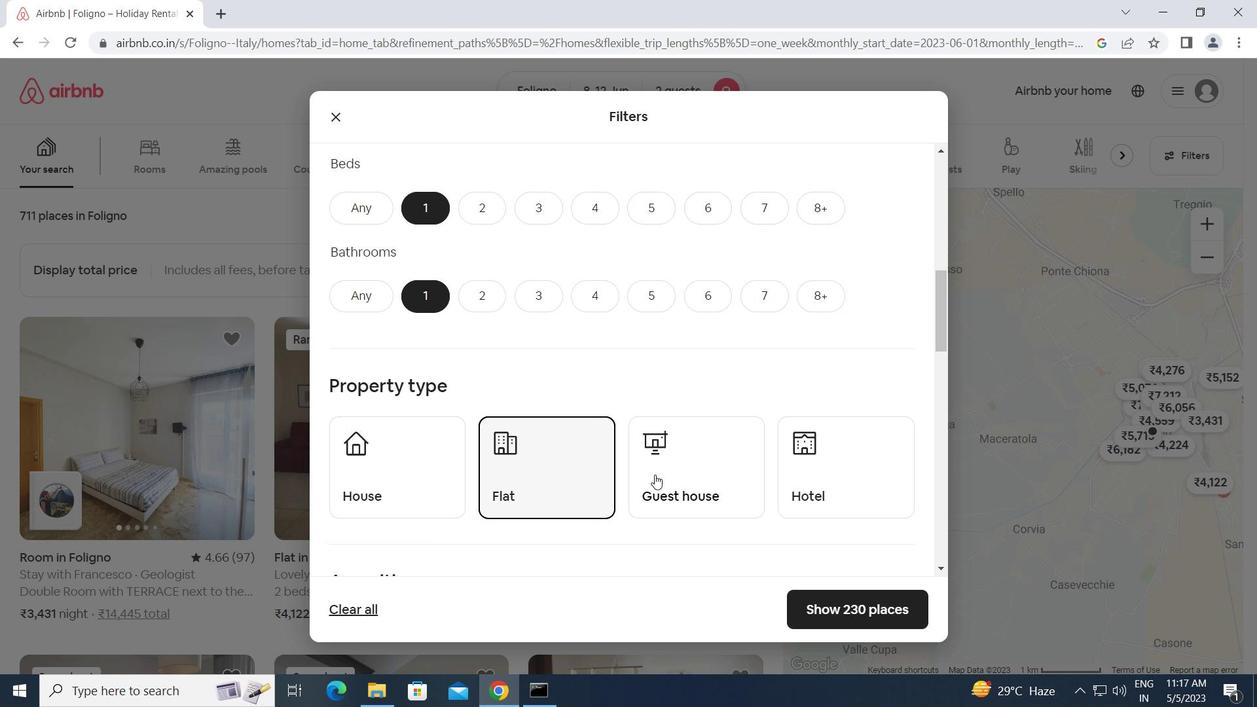 
Action: Mouse pressed left at (672, 474)
Screenshot: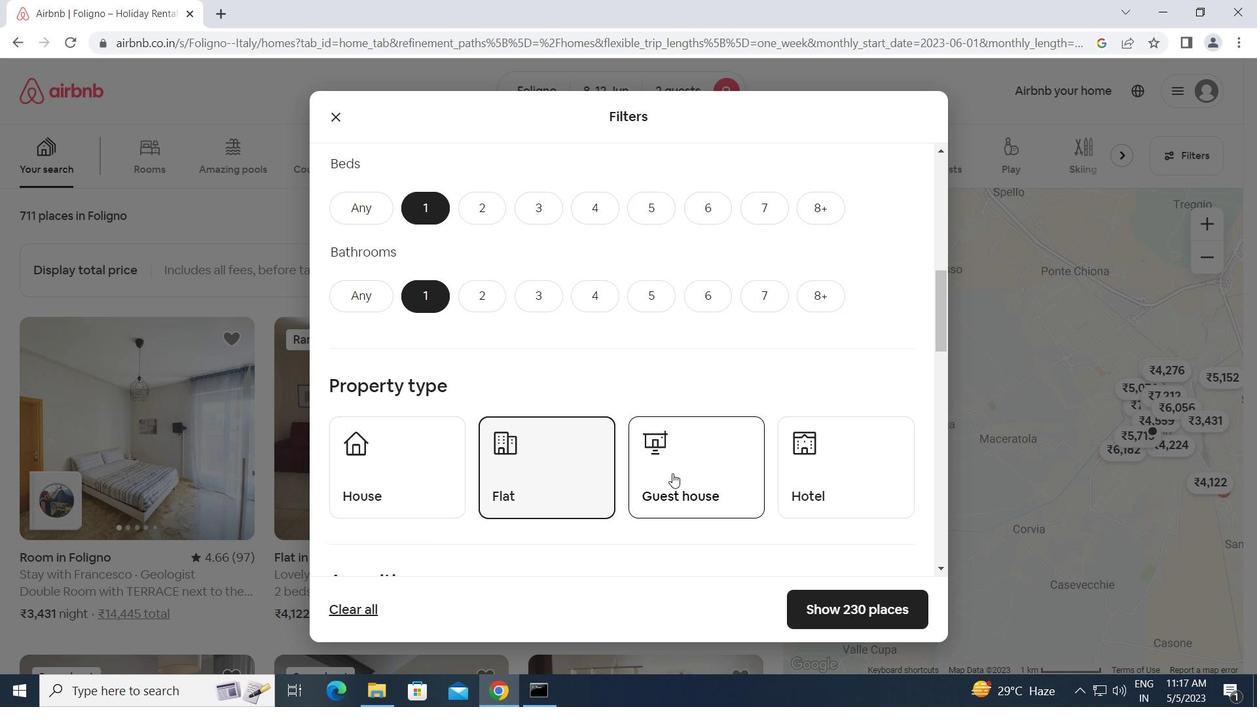 
Action: Mouse moved to (818, 473)
Screenshot: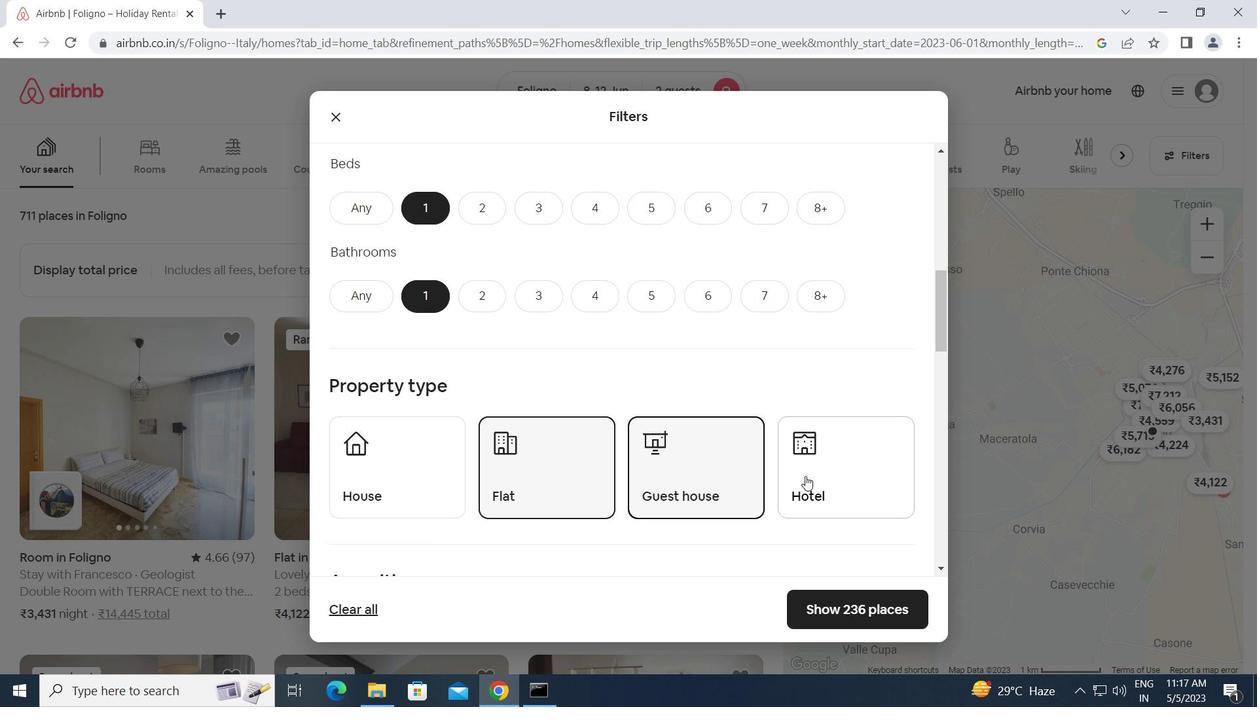 
Action: Mouse pressed left at (818, 473)
Screenshot: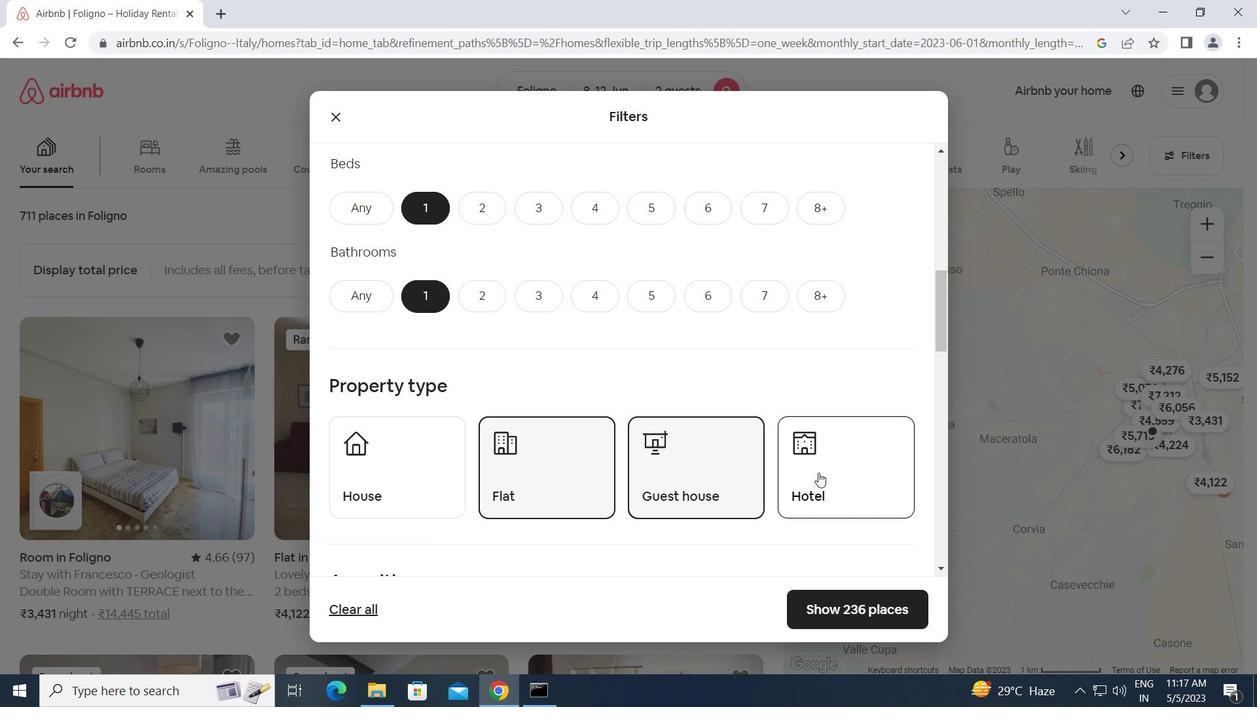 
Action: Mouse moved to (675, 506)
Screenshot: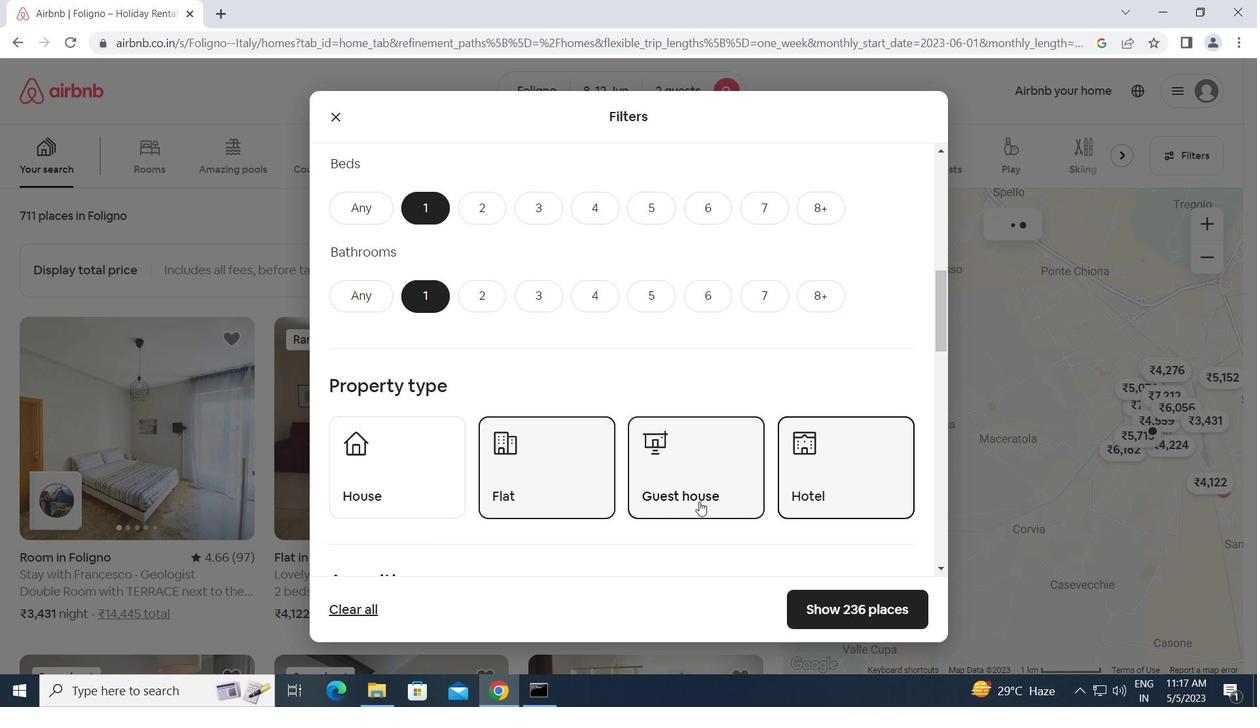 
Action: Mouse scrolled (675, 505) with delta (0, 0)
Screenshot: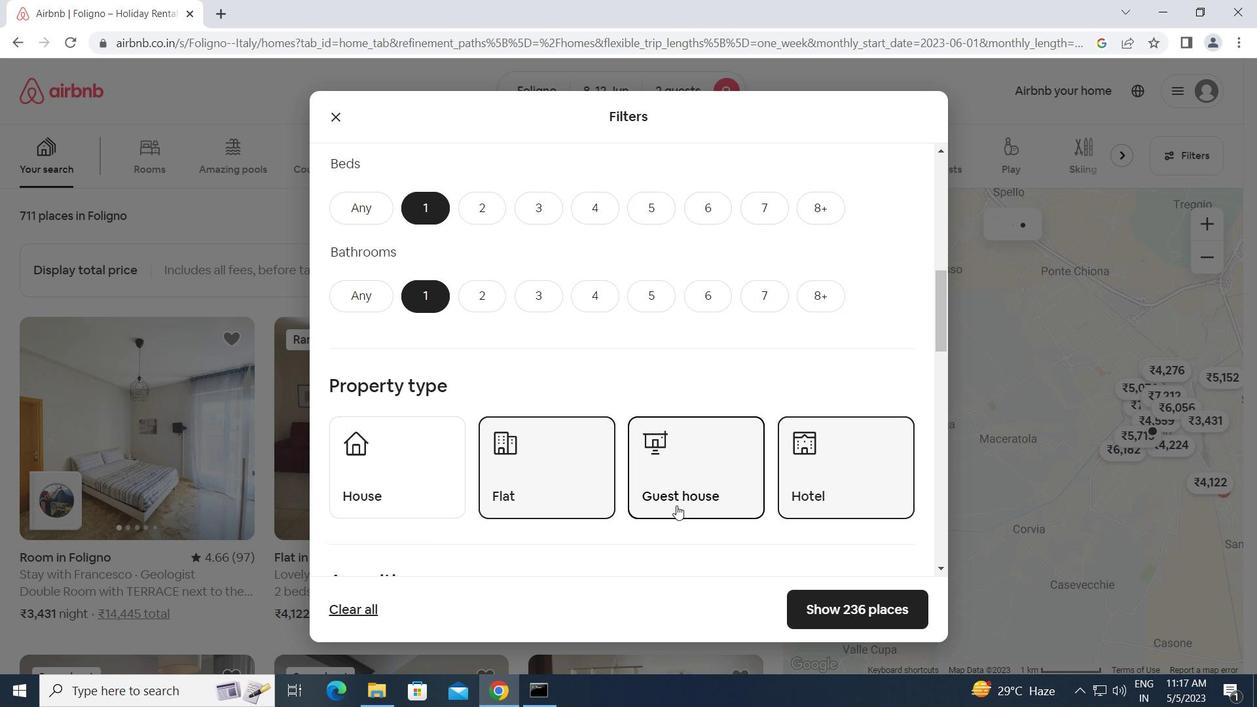 
Action: Mouse scrolled (675, 505) with delta (0, 0)
Screenshot: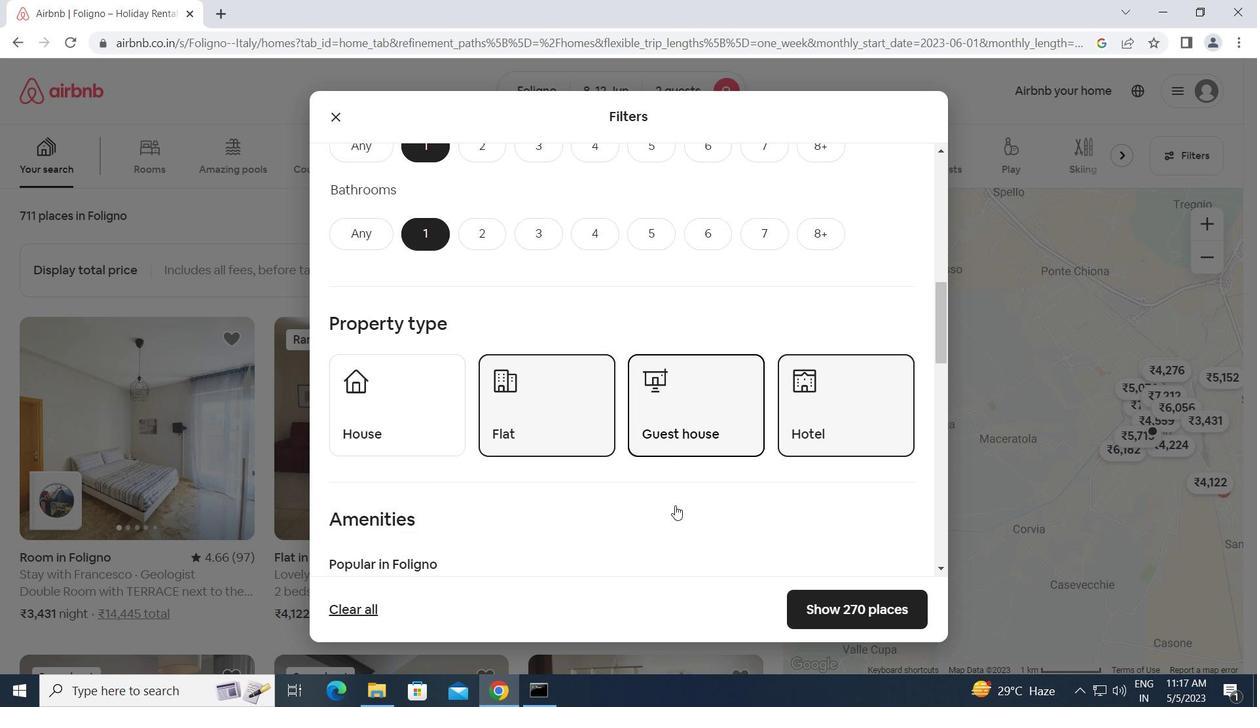 
Action: Mouse scrolled (675, 505) with delta (0, 0)
Screenshot: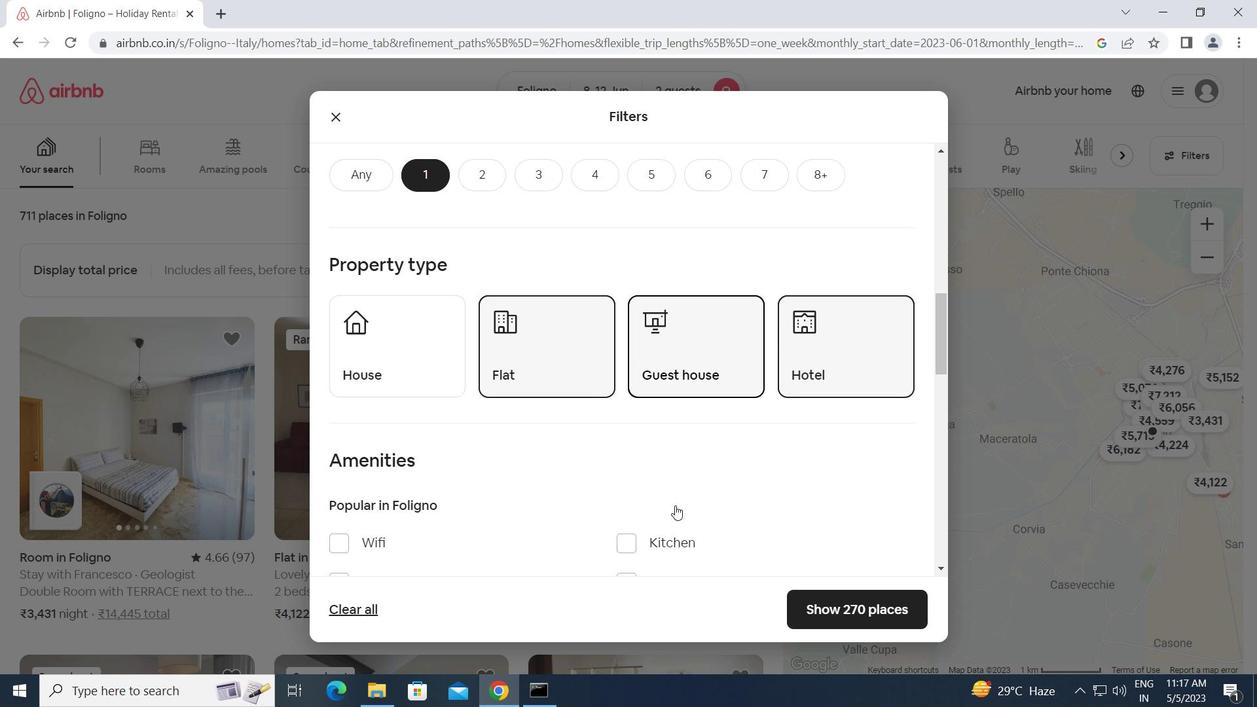 
Action: Mouse scrolled (675, 505) with delta (0, 0)
Screenshot: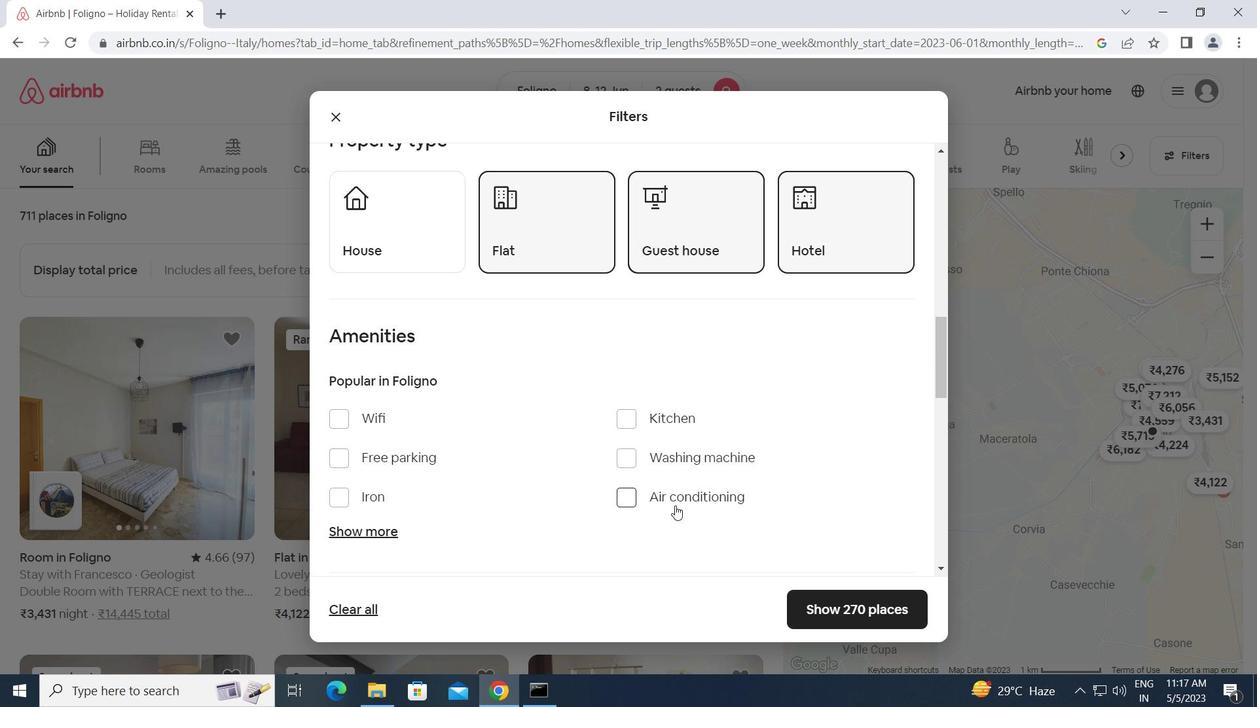 
Action: Mouse scrolled (675, 505) with delta (0, 0)
Screenshot: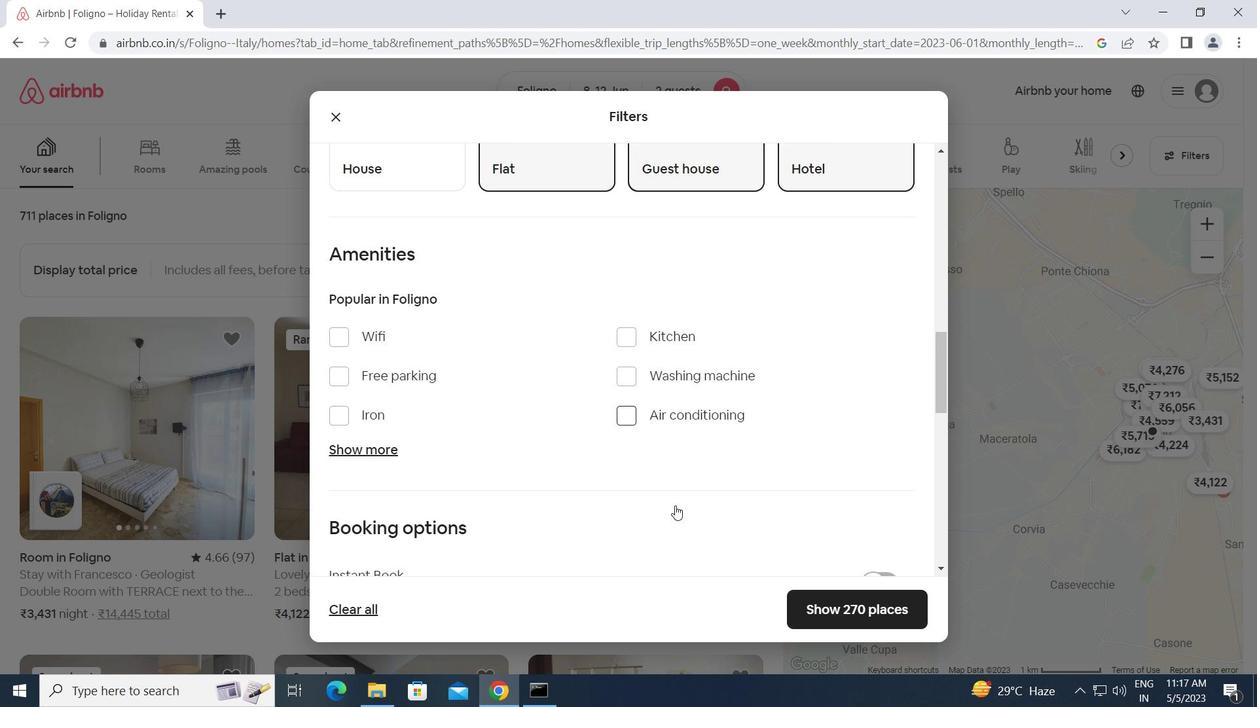 
Action: Mouse scrolled (675, 505) with delta (0, 0)
Screenshot: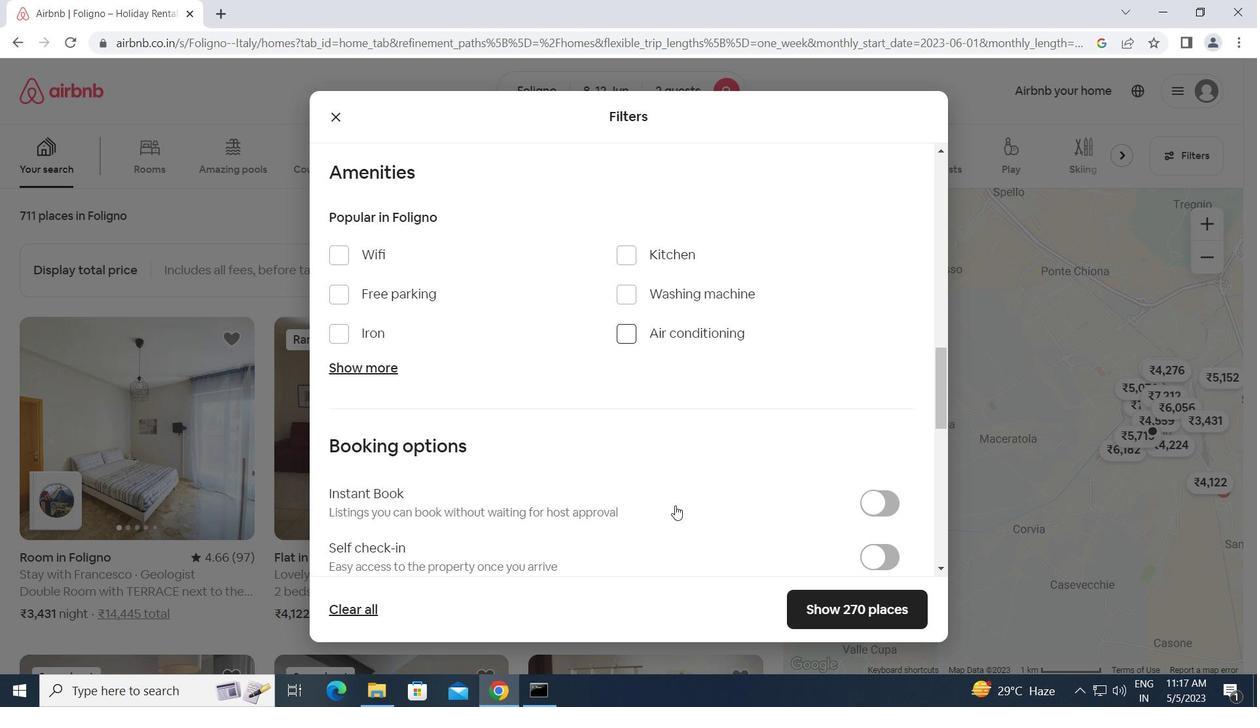 
Action: Mouse scrolled (675, 505) with delta (0, 0)
Screenshot: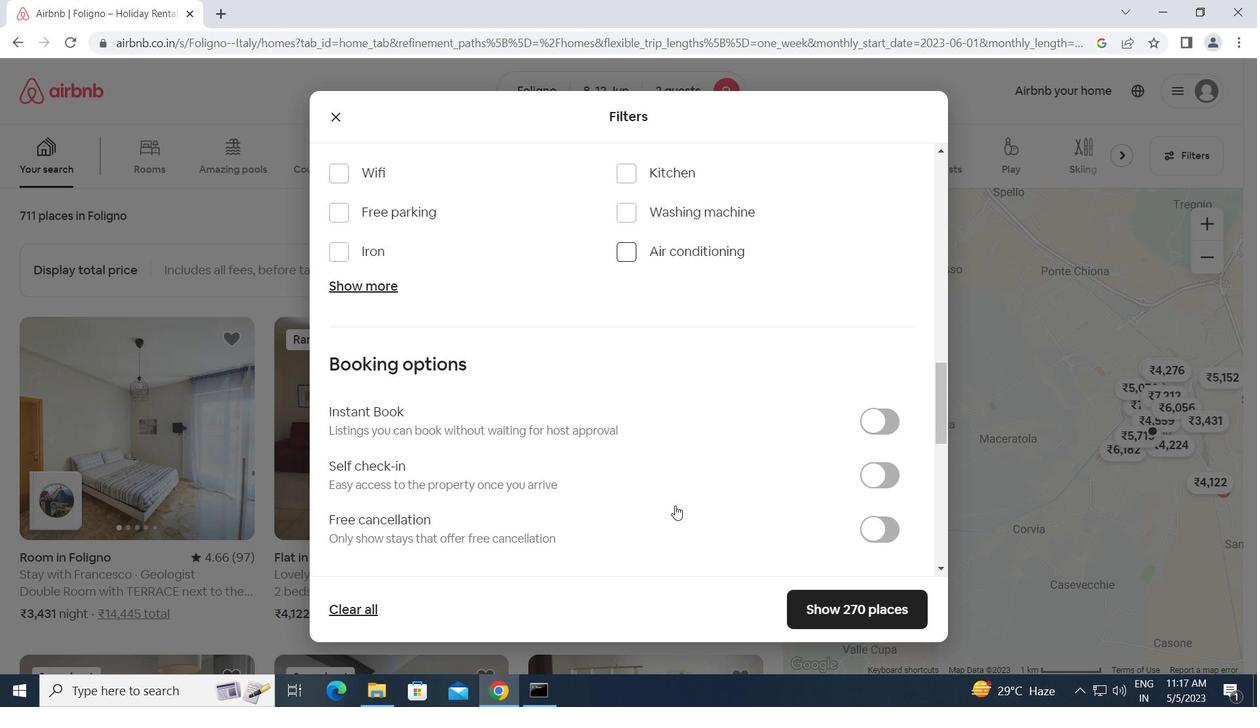 
Action: Mouse moved to (871, 395)
Screenshot: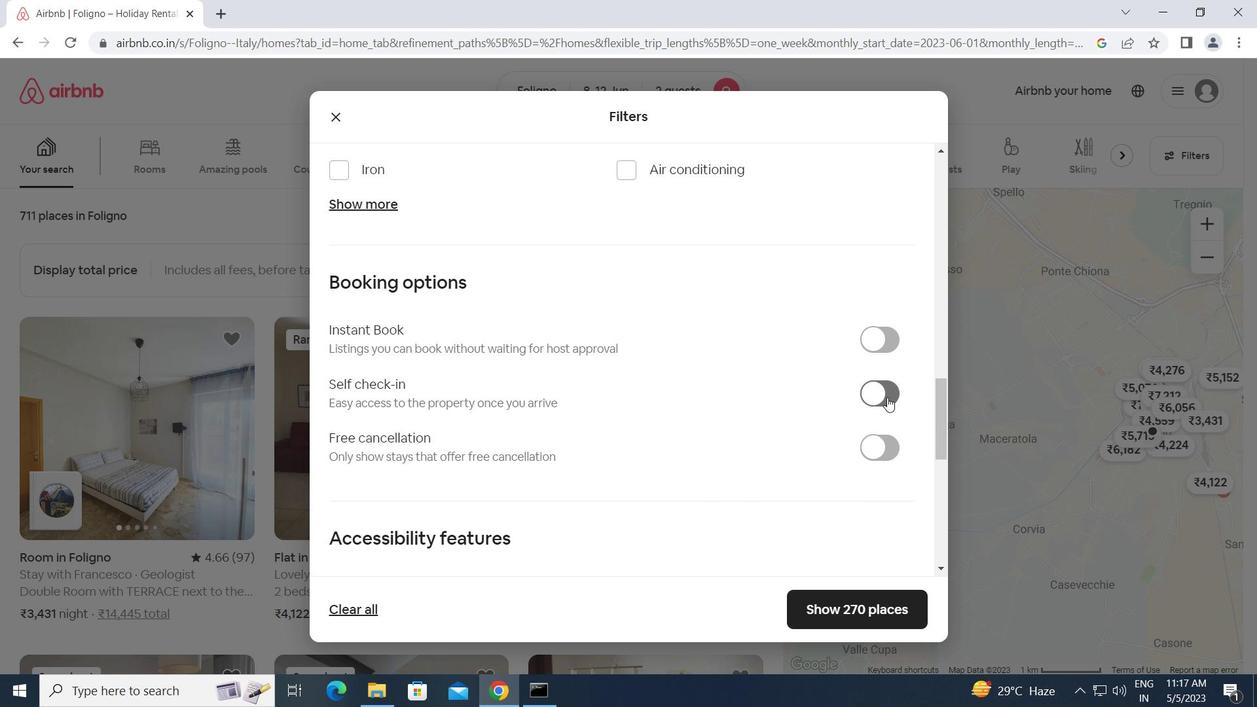 
Action: Mouse pressed left at (871, 395)
Screenshot: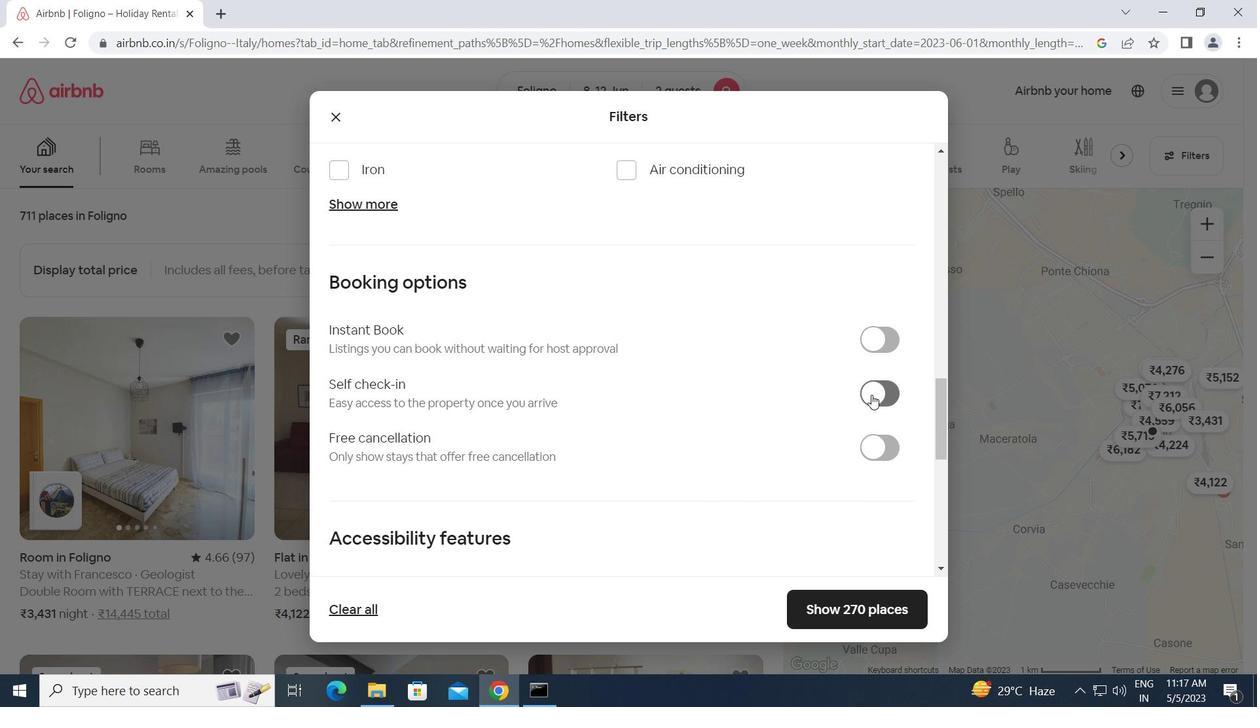 
Action: Mouse moved to (769, 481)
Screenshot: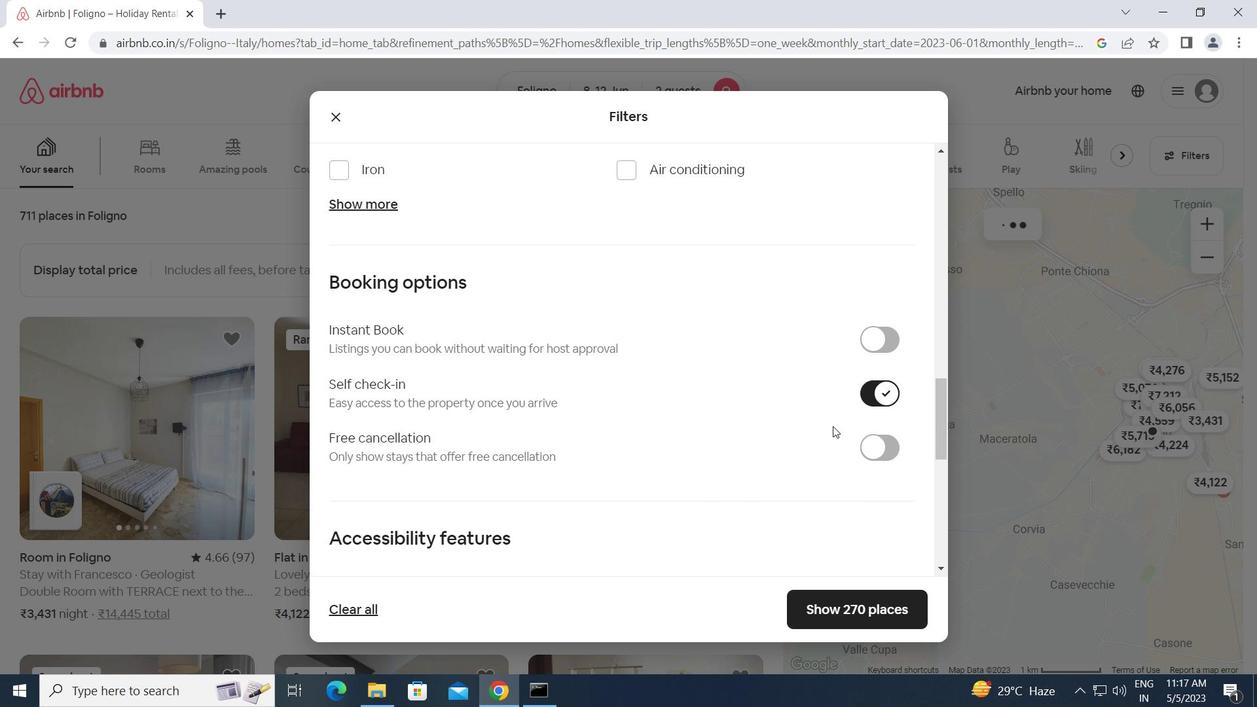 
Action: Mouse scrolled (769, 480) with delta (0, 0)
Screenshot: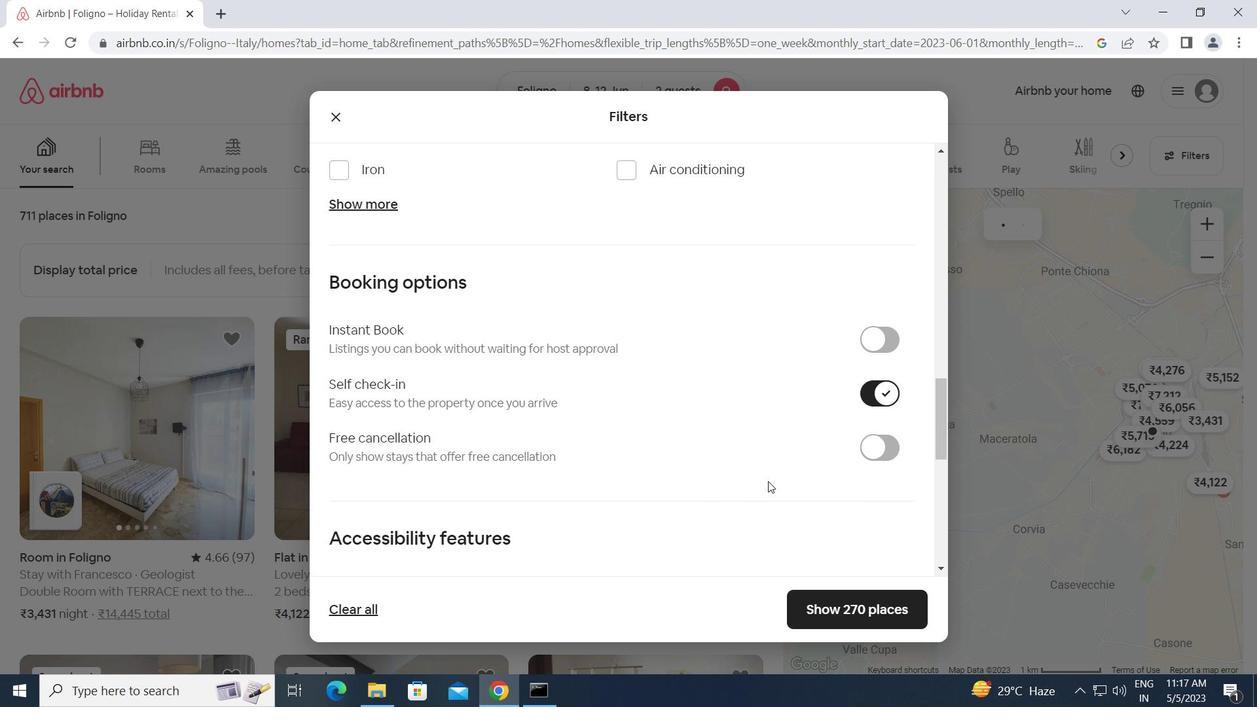 
Action: Mouse scrolled (769, 480) with delta (0, 0)
Screenshot: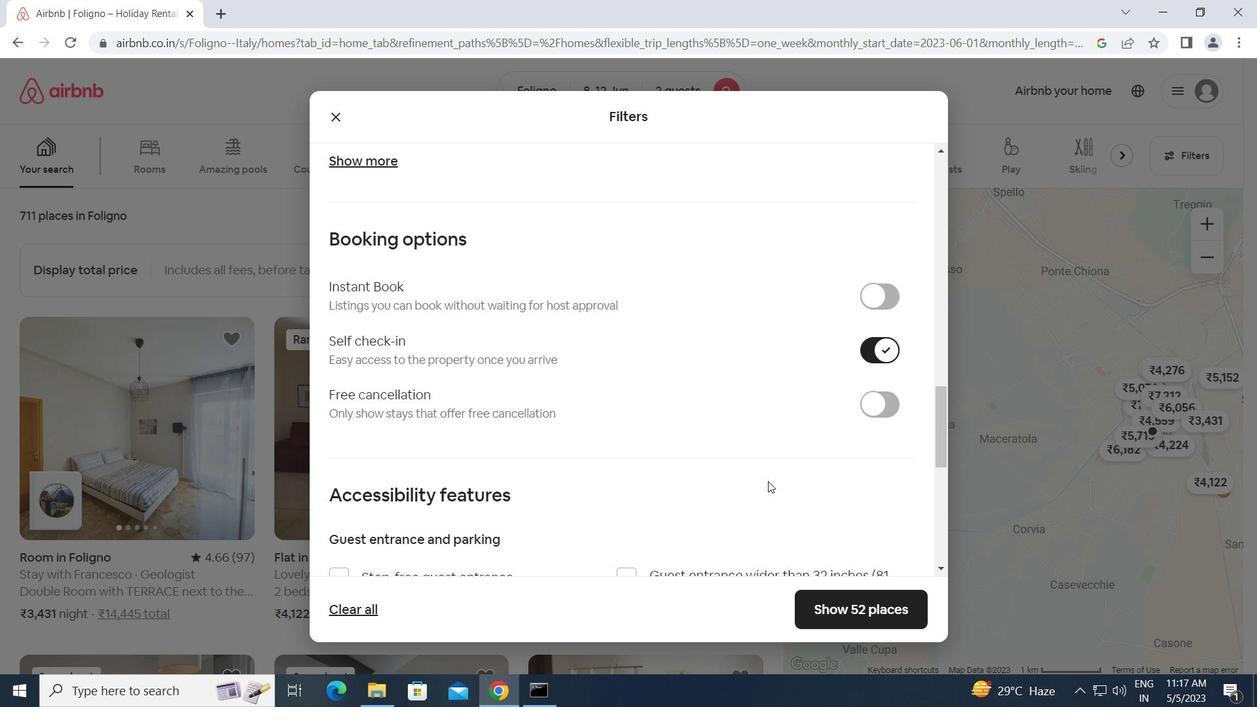 
Action: Mouse scrolled (769, 480) with delta (0, 0)
Screenshot: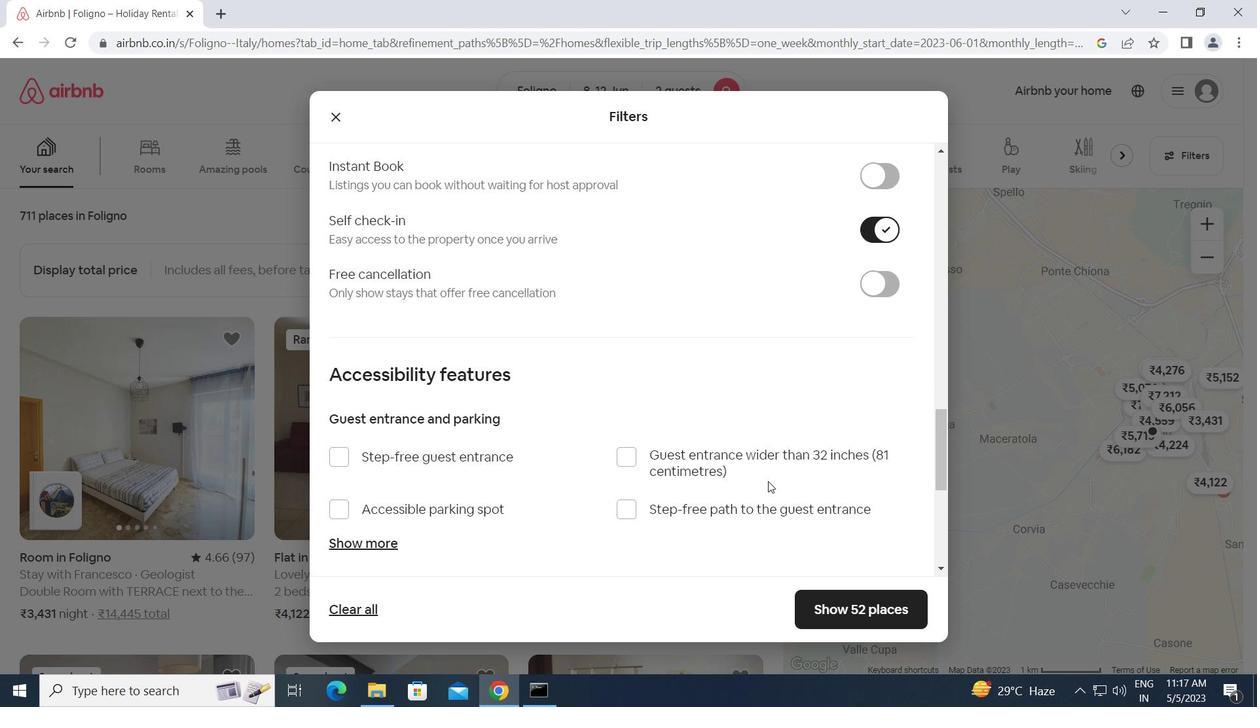 
Action: Mouse scrolled (769, 480) with delta (0, 0)
Screenshot: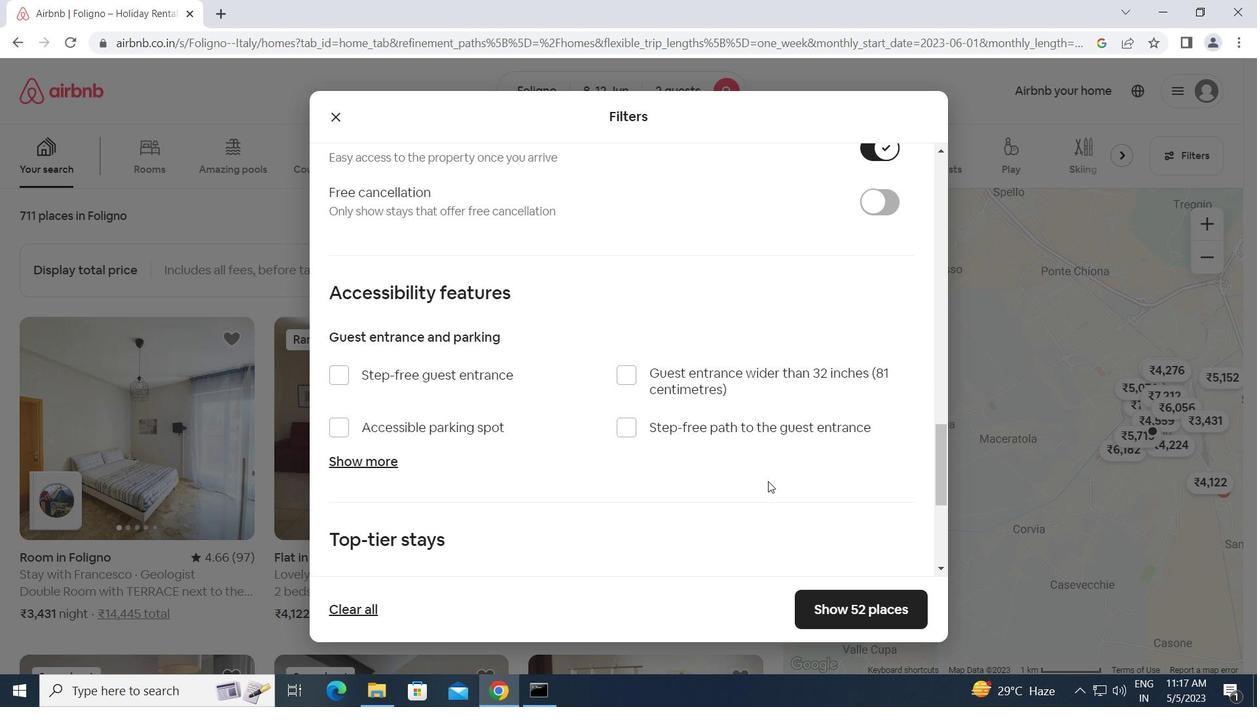 
Action: Mouse scrolled (769, 480) with delta (0, 0)
Screenshot: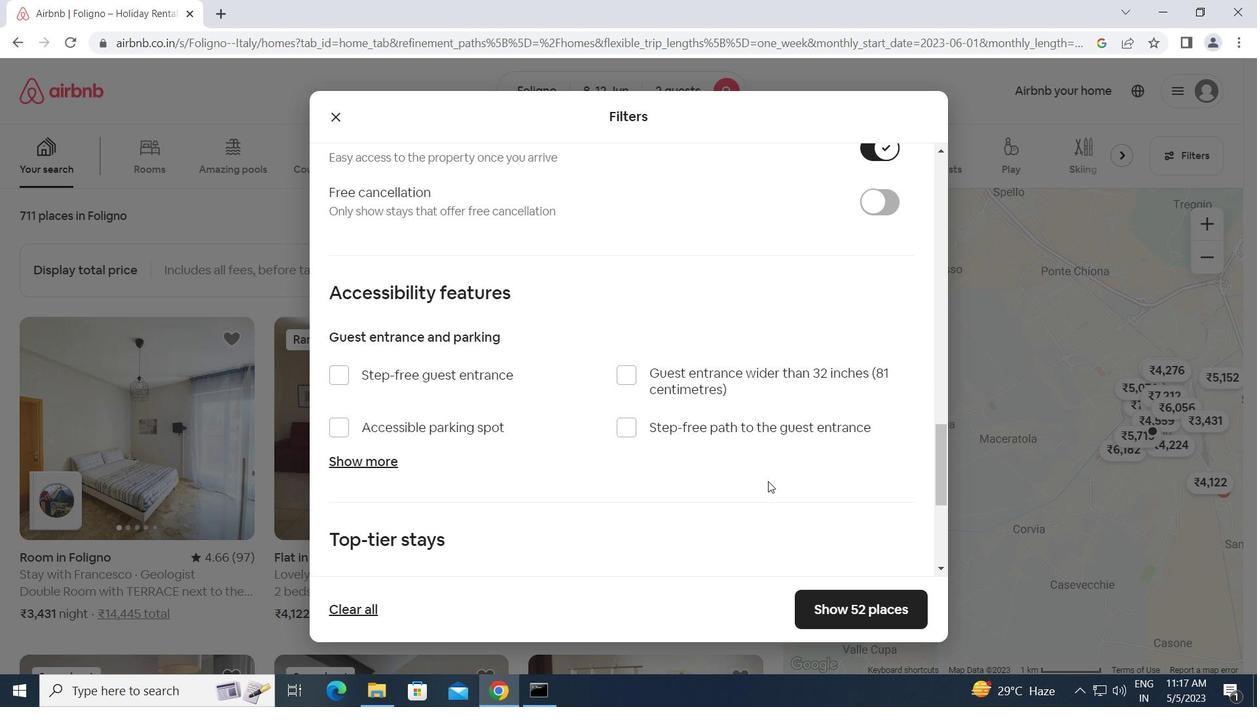 
Action: Mouse scrolled (769, 480) with delta (0, 0)
Screenshot: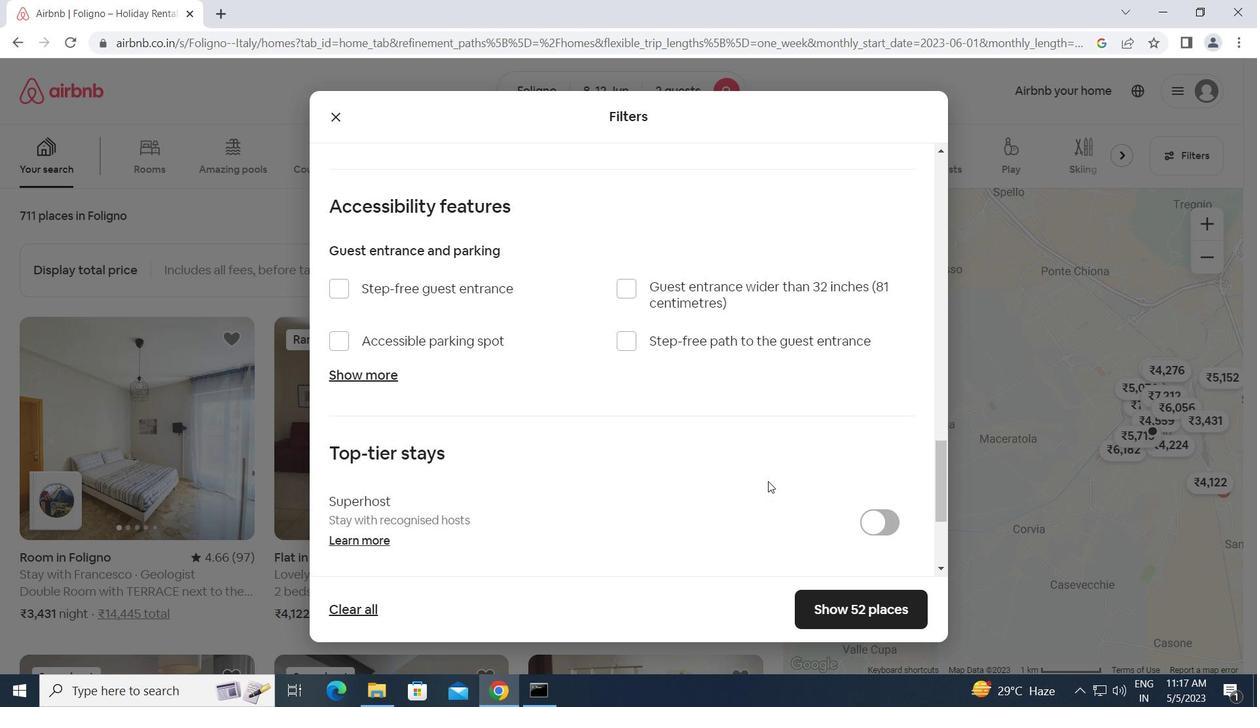 
Action: Mouse scrolled (769, 480) with delta (0, 0)
Screenshot: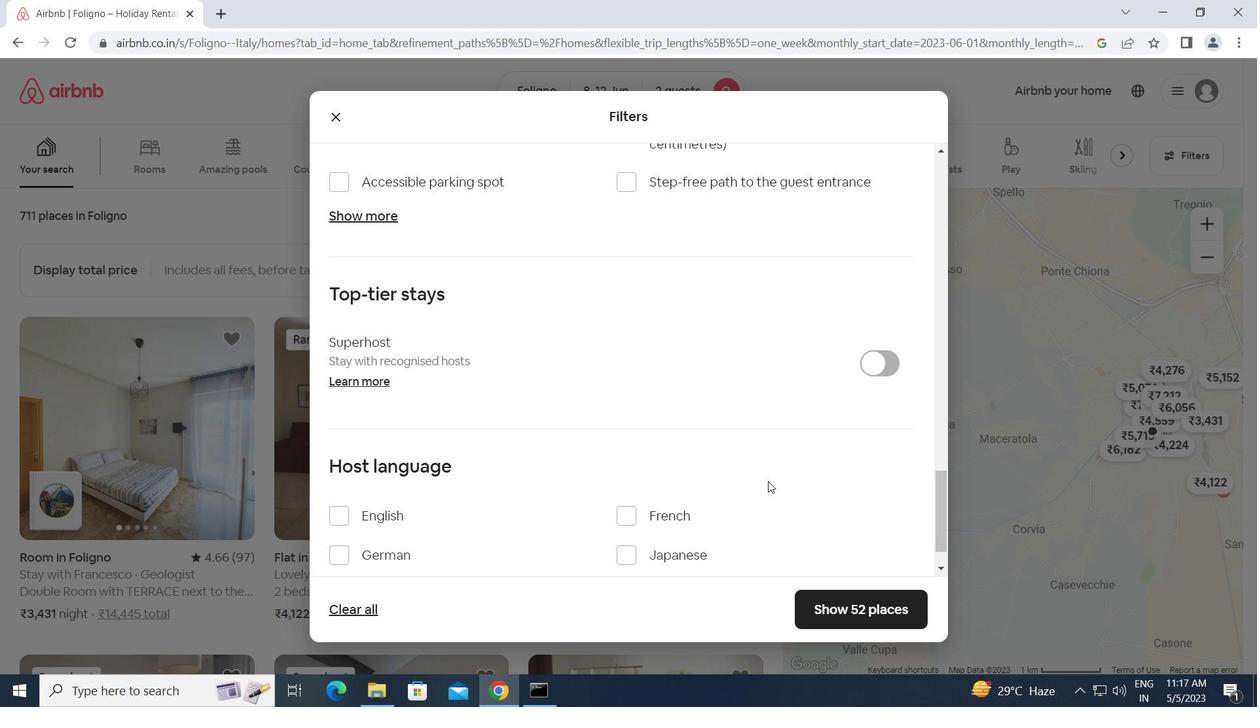 
Action: Mouse moved to (332, 453)
Screenshot: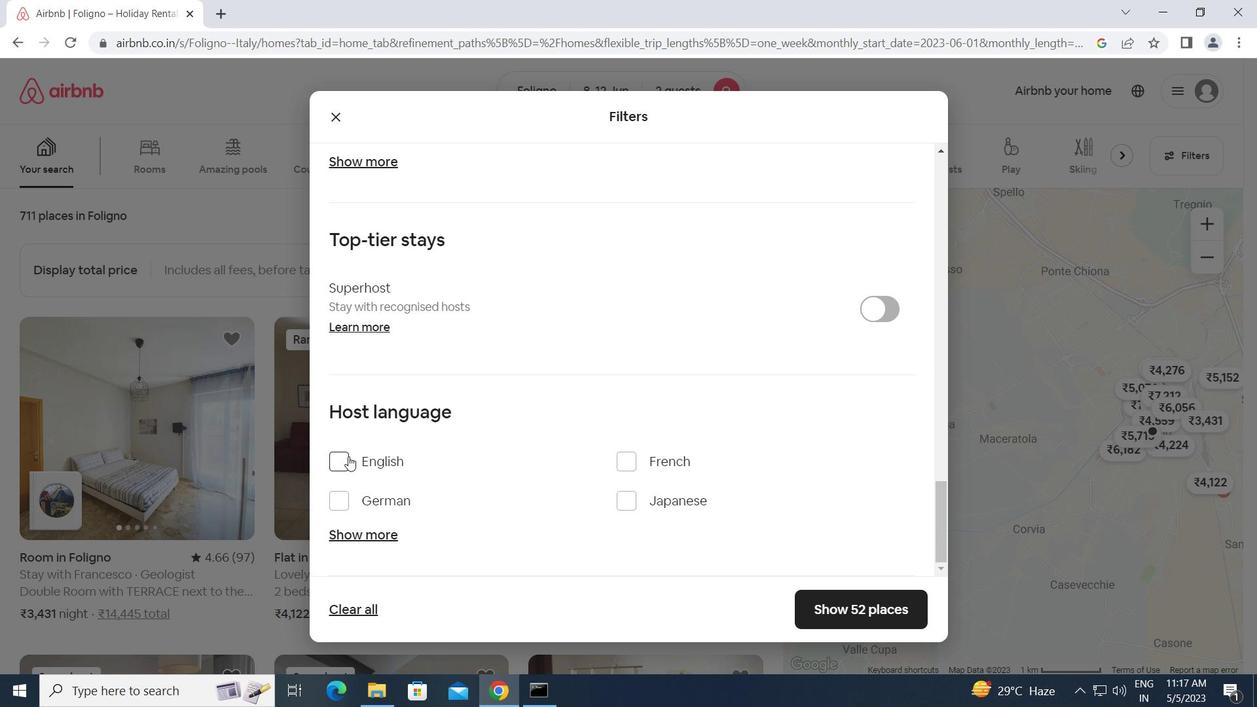 
Action: Mouse pressed left at (332, 453)
Screenshot: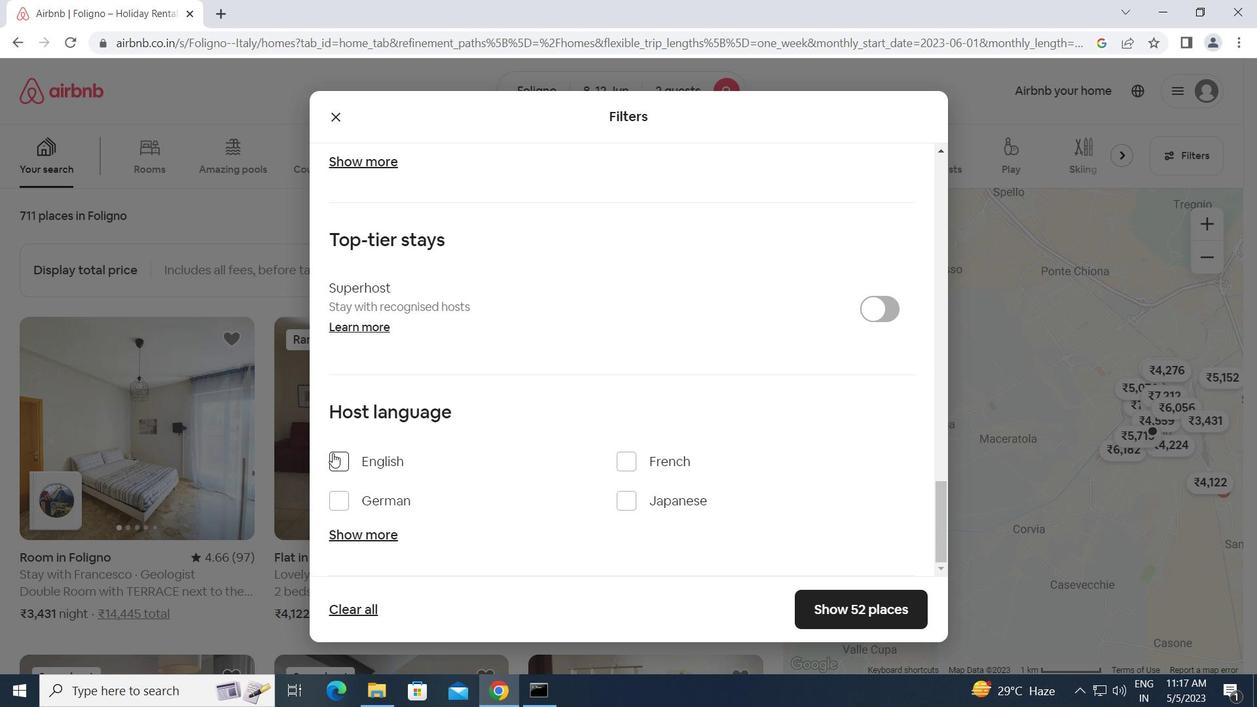 
Action: Mouse moved to (829, 602)
Screenshot: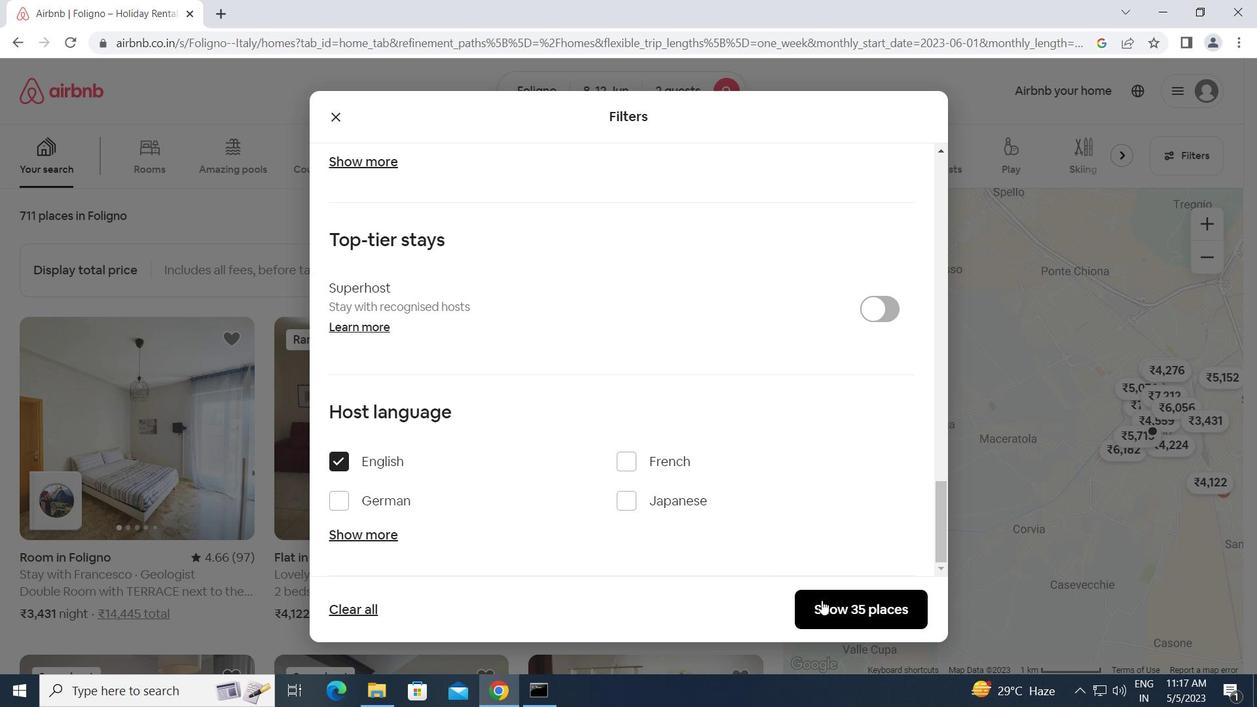 
Action: Mouse pressed left at (829, 602)
Screenshot: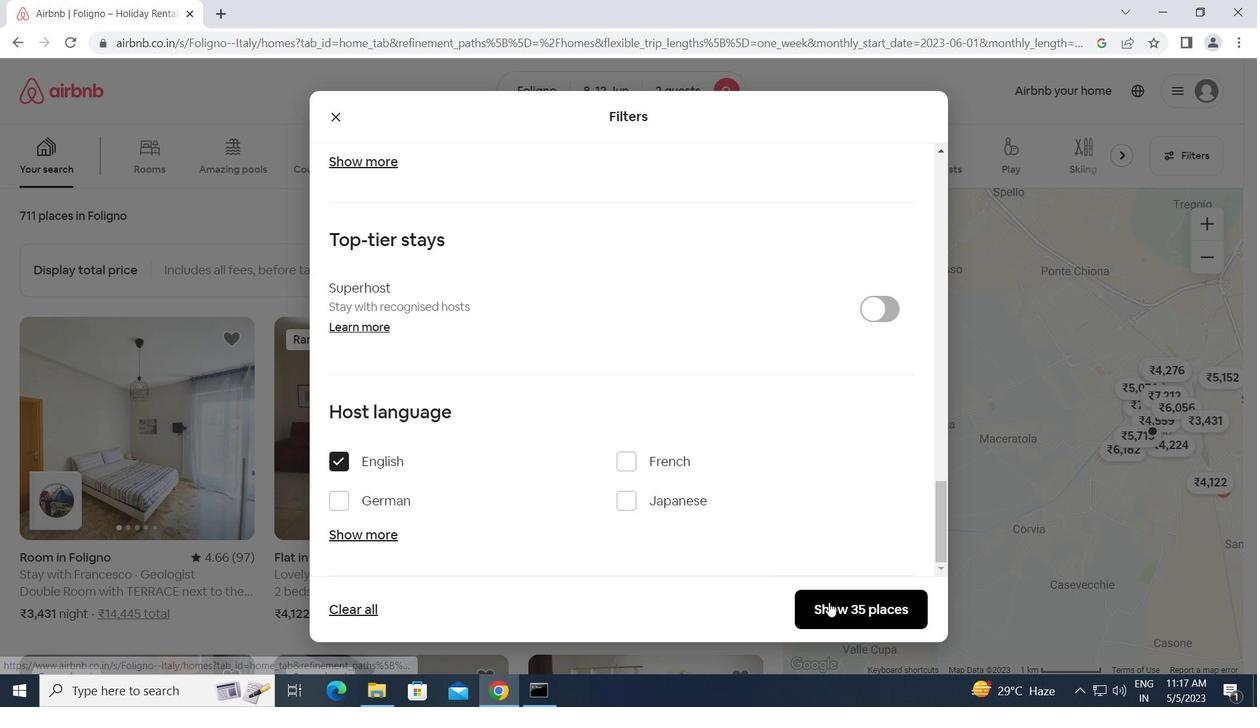 
Action: Mouse moved to (821, 601)
Screenshot: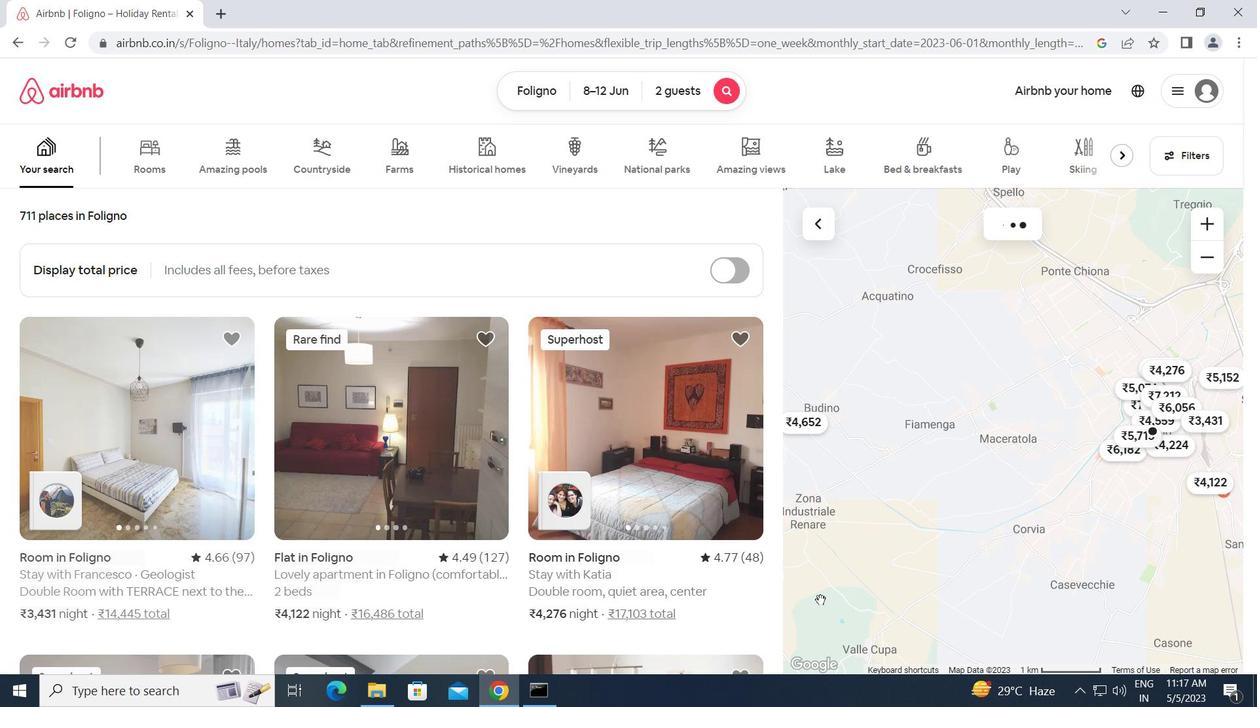 
